Task: Open a blank worksheet and write heading  Customer order data  Add 10 people name:-  'David White, Emily Green, Andrew Baker, Madison Evans, Logan King, Grace Hill, Gabriel Young, Elizabeth Flores, Samuel Reed, Avery Nelson. ' in February Last week sales are  10020 to 20050. customer order name:-  Nike shoe, Adidas shoe, Gucci T-shirt, Louis Vuitton bag, Zara Shirt, H&M jeans, Chanel perfume, Versace perfume, Ralph Lauren, Prada Shirtcustomer order price in between:-  10000 to 15000. Save page auditingSalesByTerritory_2023
Action: Mouse pressed left at (162, 50)
Screenshot: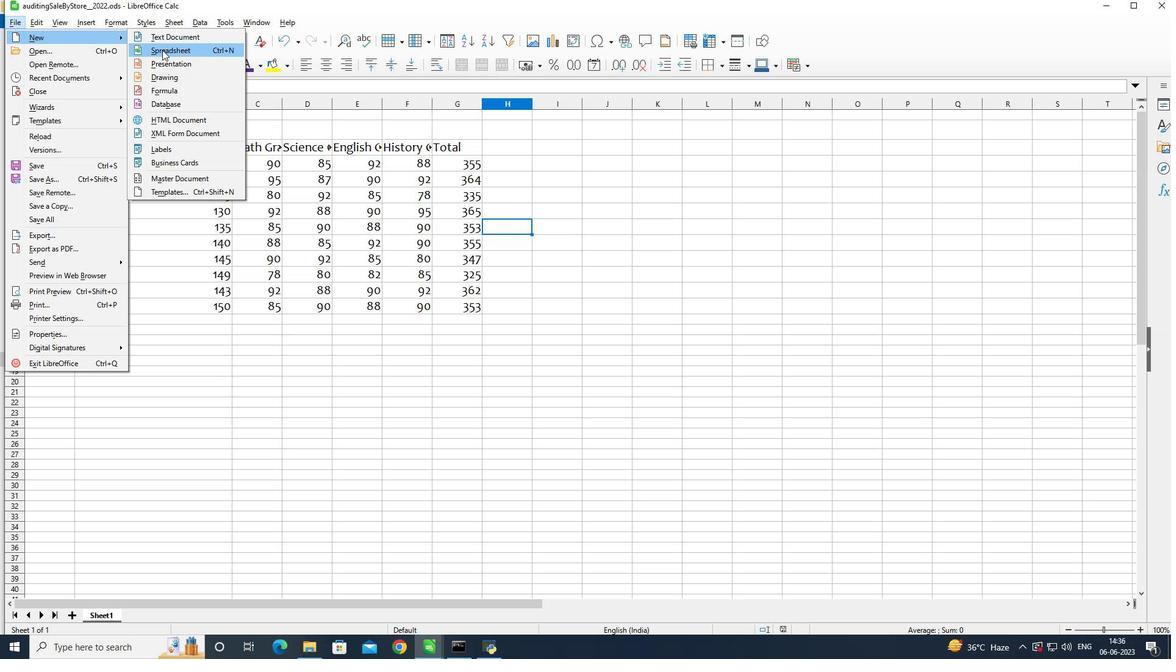 
Action: Mouse moved to (96, 124)
Screenshot: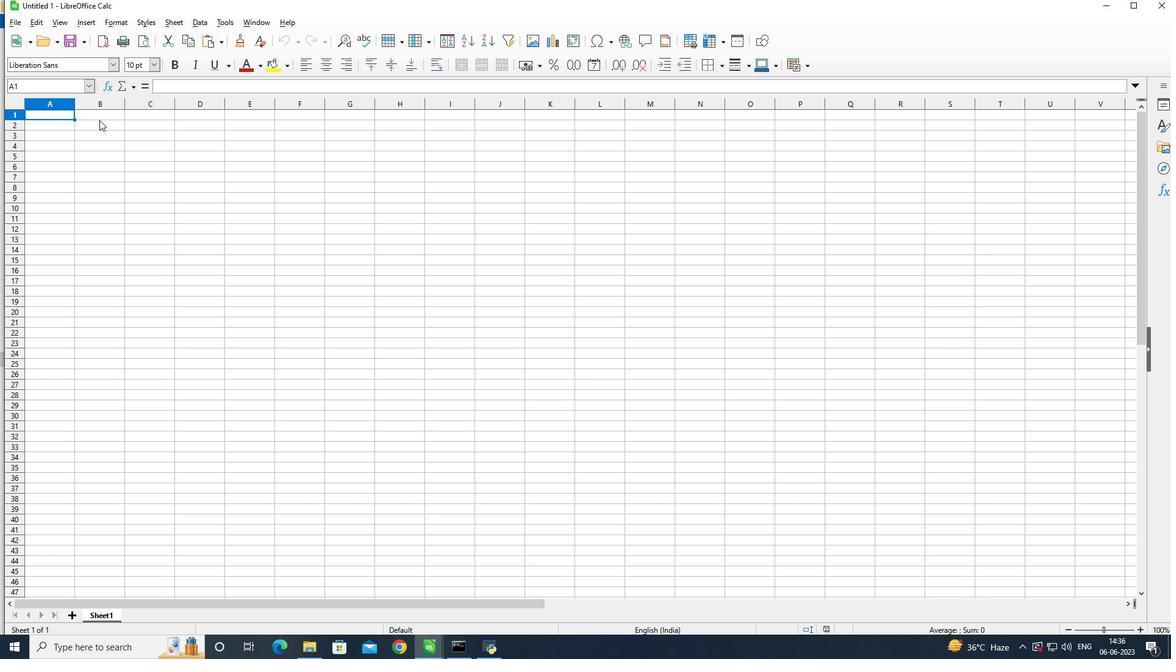 
Action: Mouse pressed left at (96, 124)
Screenshot: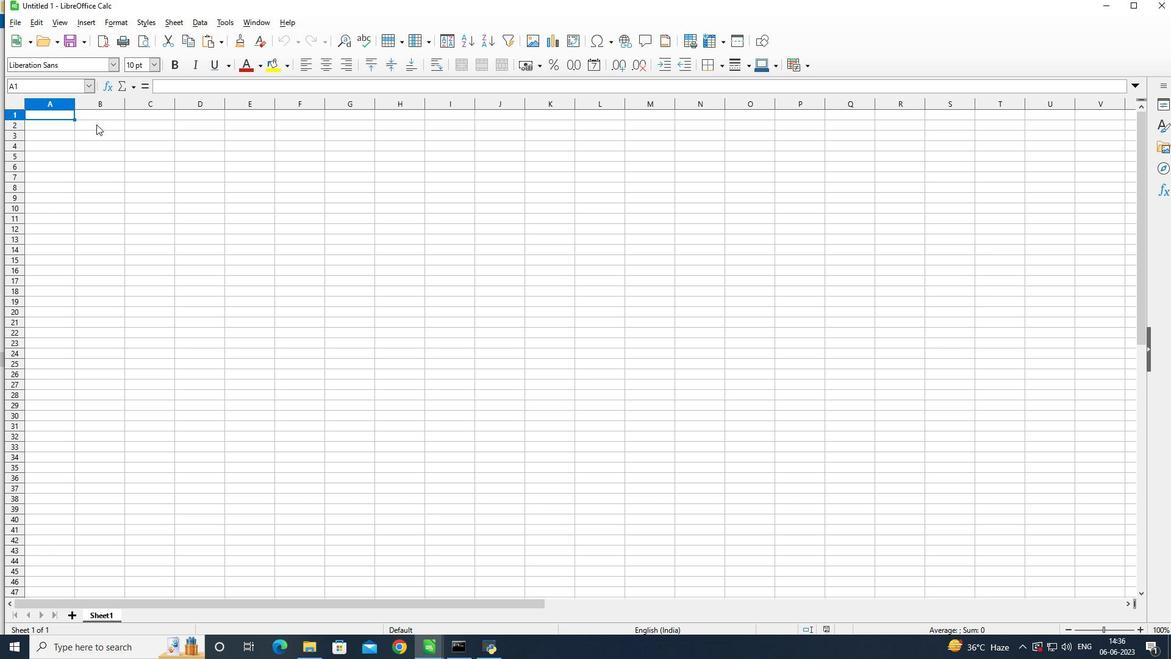 
Action: Mouse moved to (191, 103)
Screenshot: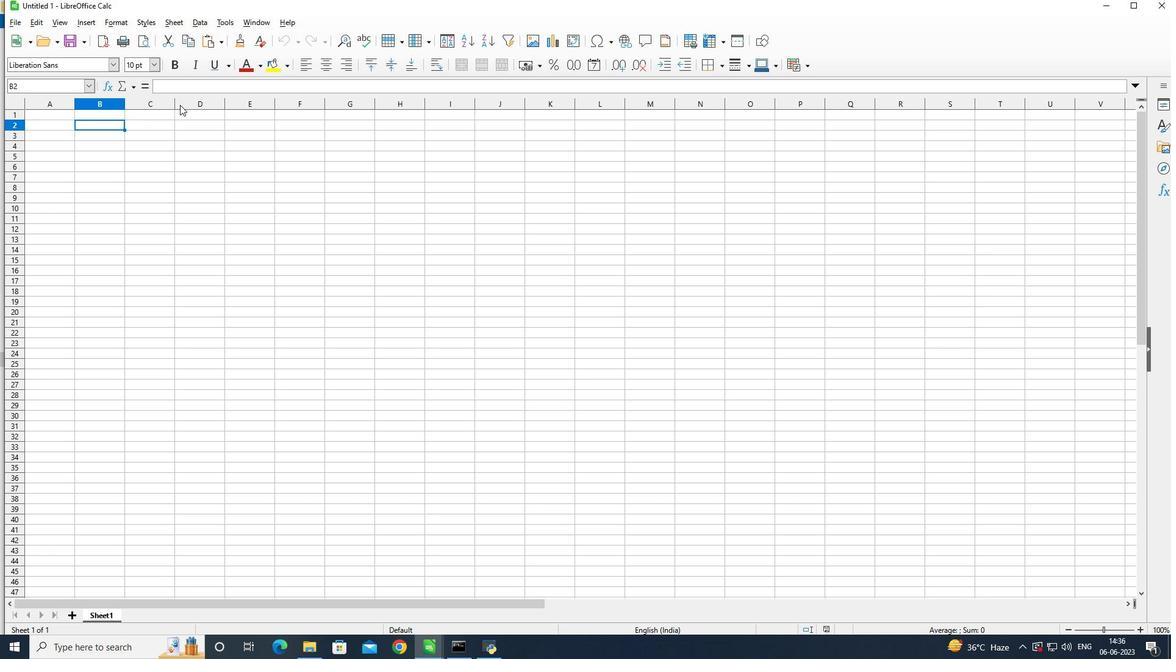 
Action: Key pressed <Key.shift>Customer<Key.space><Key.shift>order<Key.enter>
Screenshot: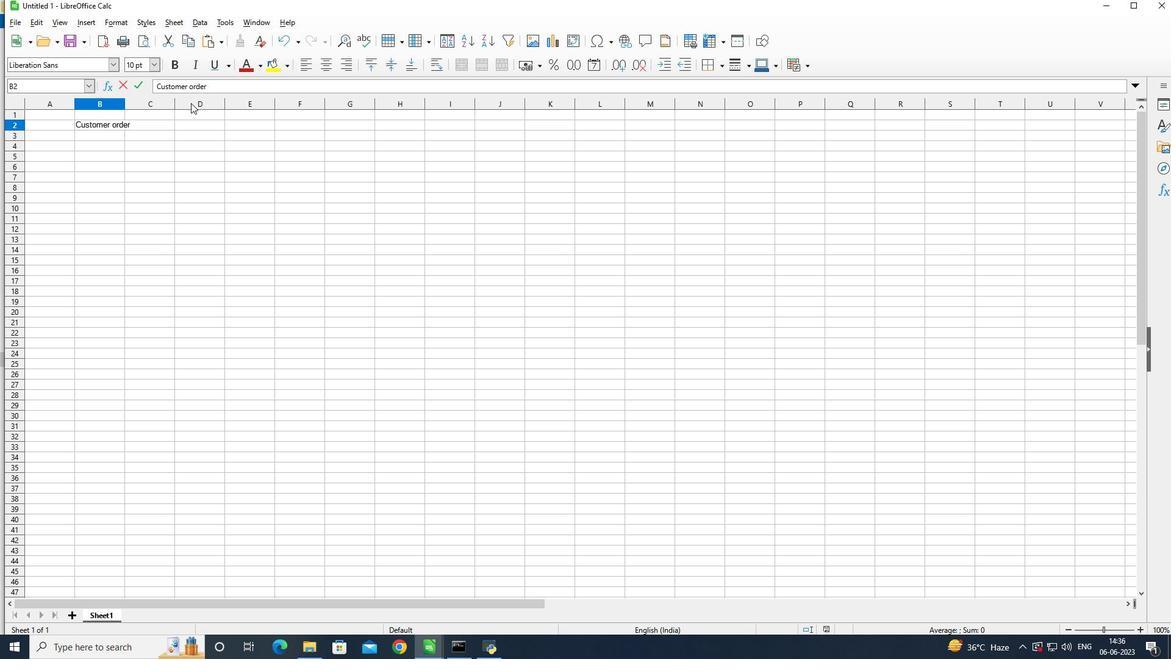 
Action: Mouse moved to (54, 135)
Screenshot: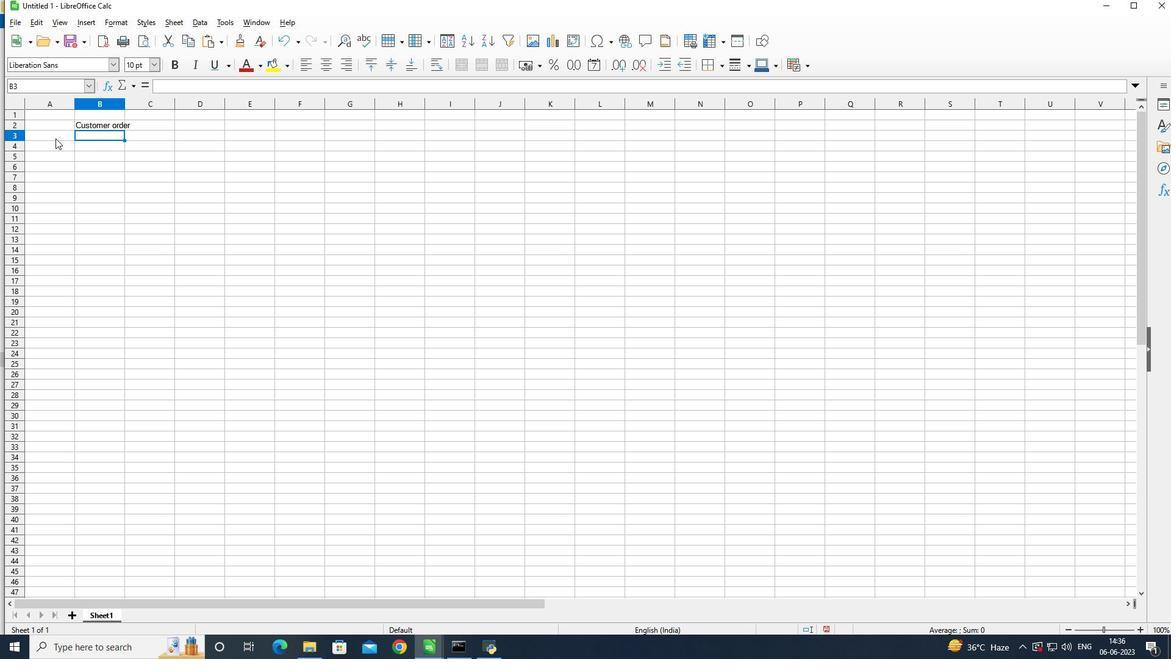 
Action: Mouse pressed left at (54, 135)
Screenshot: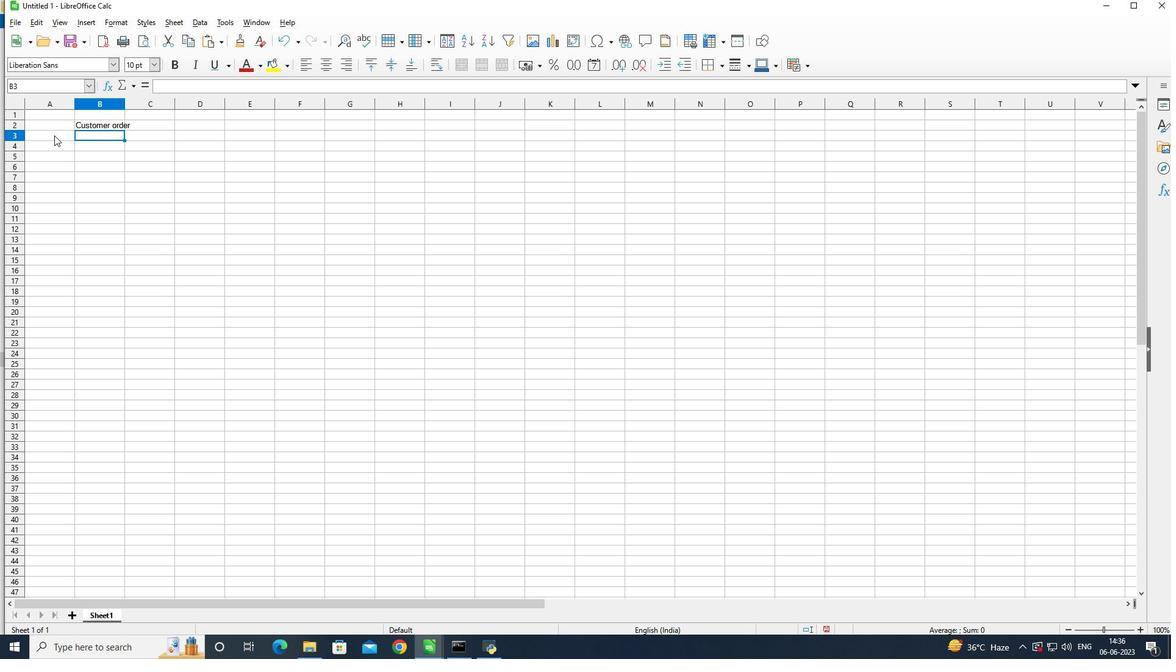 
Action: Mouse moved to (54, 134)
Screenshot: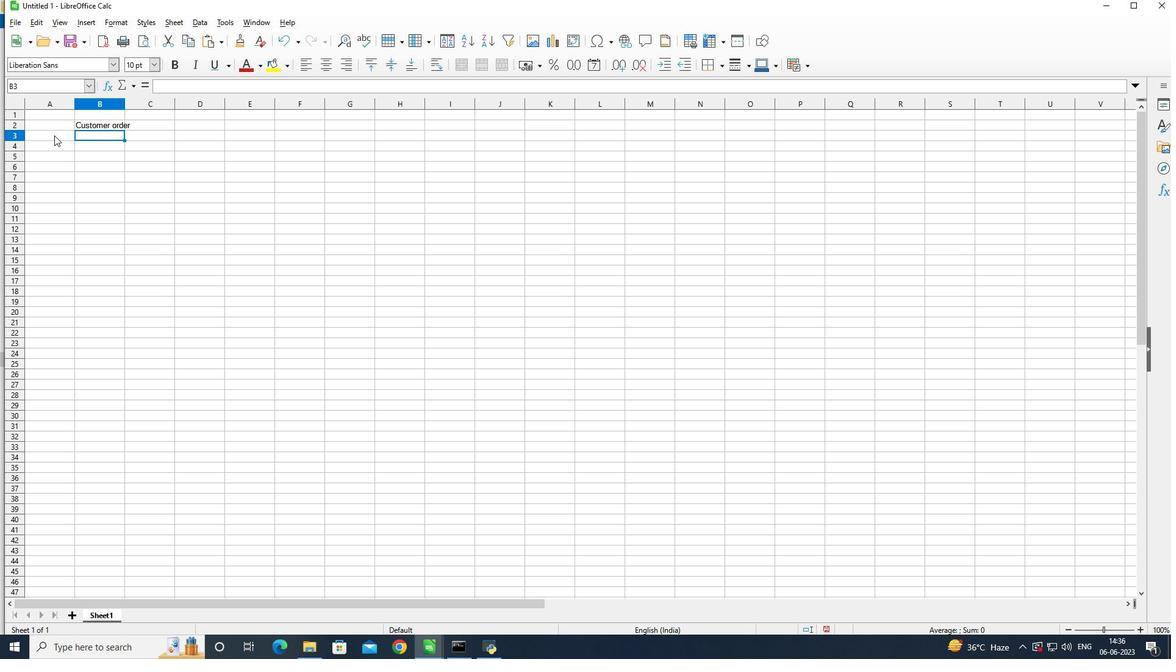 
Action: Key pressed <Key.shift><Key.shift><Key.shift><Key.shift><Key.shift><Key.shift><Key.shift>People<Key.space><Key.shift>Name<Key.enter><Key.shift>Emily<Key.backspace><Key.backspace><Key.backspace><Key.backspace><Key.backspace><Key.shift><Key.shift><Key.shift><Key.shift><Key.shift><Key.shift><Key.shift><Key.shift><Key.shift><Key.shift><Key.shift><Key.shift><Key.shift><Key.shift><Key.shift>David<Key.space><Key.shift>White<Key.enter><Key.shift><Key.shift><Key.shift><Key.shift><Key.shift><Key.shift>Emily<Key.space><Key.shift>Green<Key.enter><Key.shift>Andrew<Key.space><Key.shift>Baker<Key.enter><Key.shift><Key.shift>Madison<Key.space><Key.shift><Key.shift><Key.shift><Key.shift><Key.shift><Key.shift><Key.shift><Key.shift><Key.shift><Key.shift>Evans<Key.enter><Key.shift>Logan<Key.space><Key.shift>king<Key.enter><Key.shift><Key.shift><Key.shift>Grace<Key.space><Key.shift>hill<Key.enter><Key.shift>Gabriel<Key.space><Key.shift>young<Key.enter><Key.shift><Key.shift><Key.shift><Key.shift><Key.shift><Key.shift><Key.shift><Key.shift><Key.shift><Key.shift><Key.shift>Elizabeth<Key.space><Key.shift><Key.shift>Fli<Key.backspace>ores<Key.enter><Key.shift>Samuel<Key.space><Key.shift>Reed<Key.enter><Key.shift>avery<Key.space><Key.shift>Nelson
Screenshot: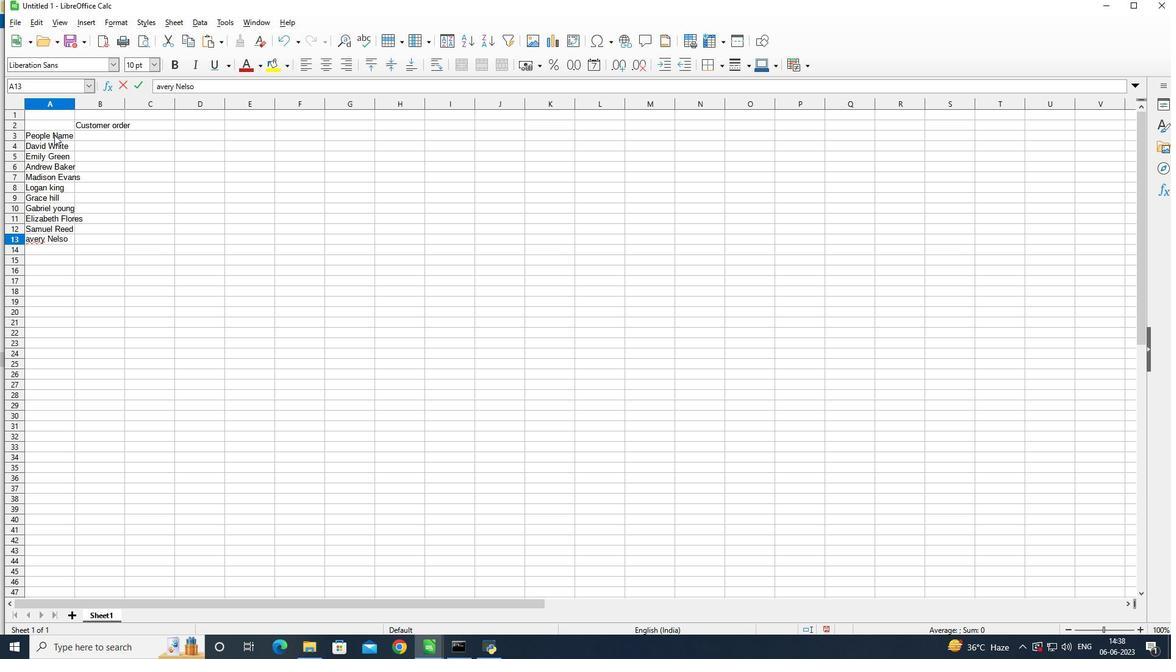 
Action: Mouse moved to (83, 130)
Screenshot: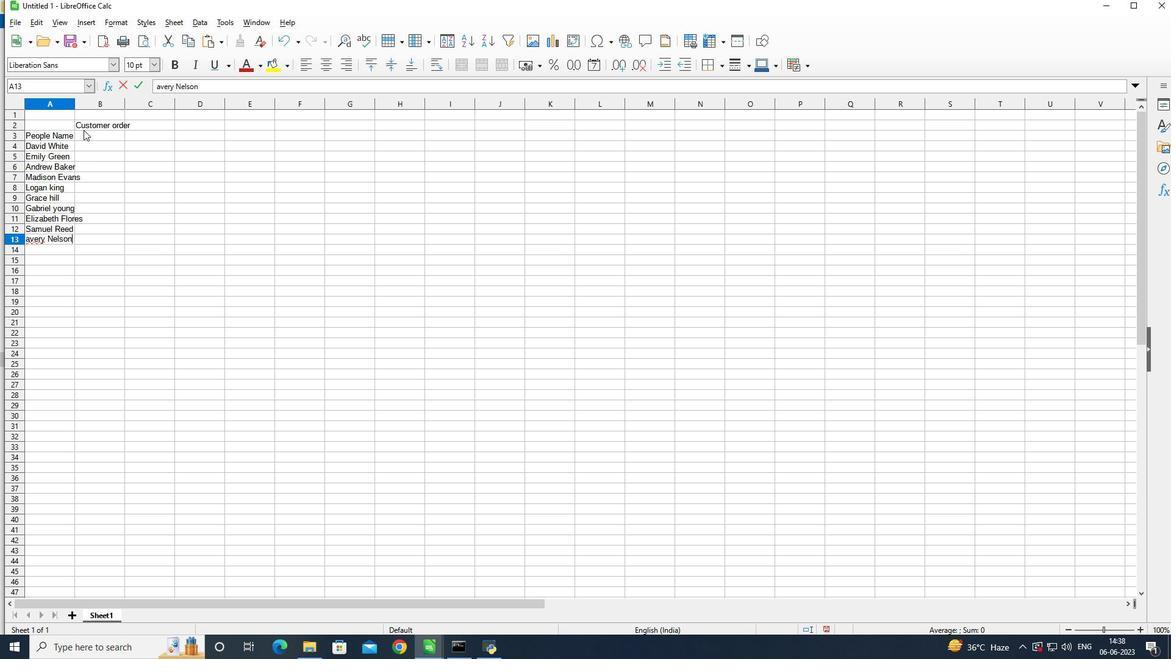 
Action: Mouse pressed left at (83, 130)
Screenshot: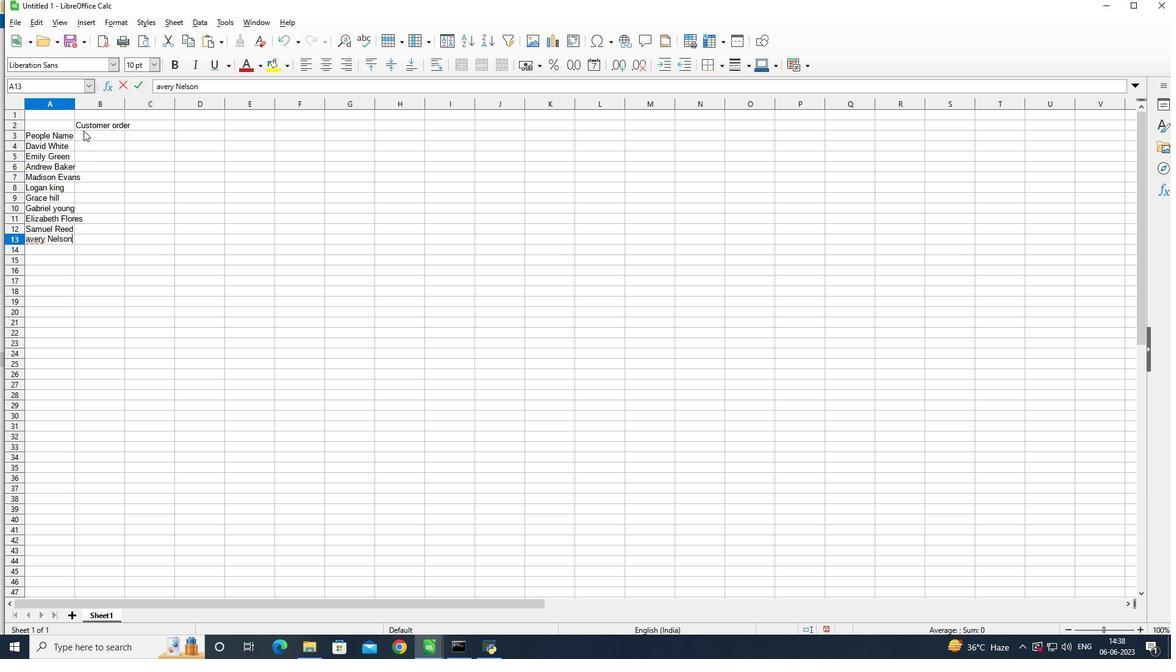 
Action: Mouse moved to (123, 101)
Screenshot: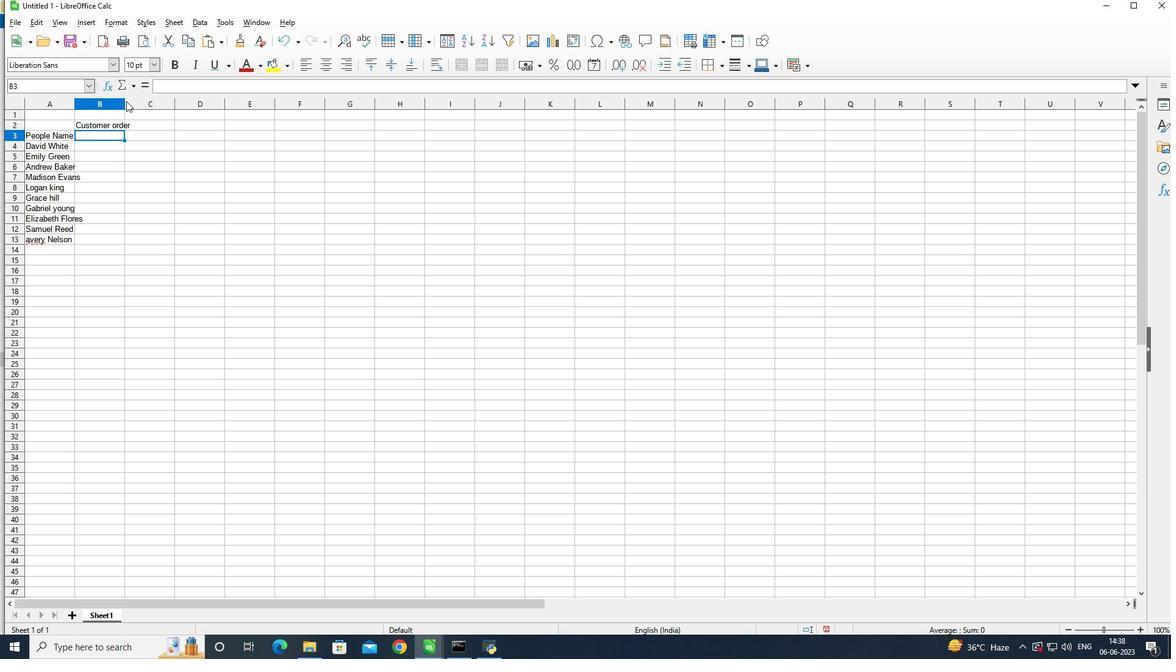 
Action: Mouse pressed left at (123, 101)
Screenshot: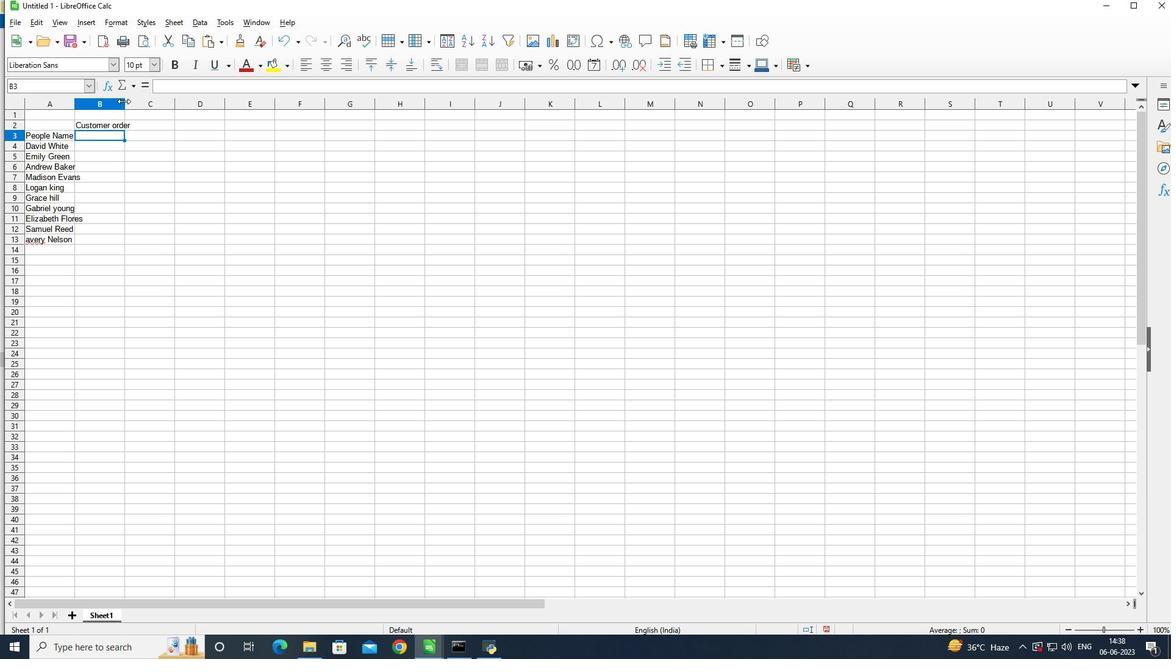 
Action: Mouse moved to (101, 132)
Screenshot: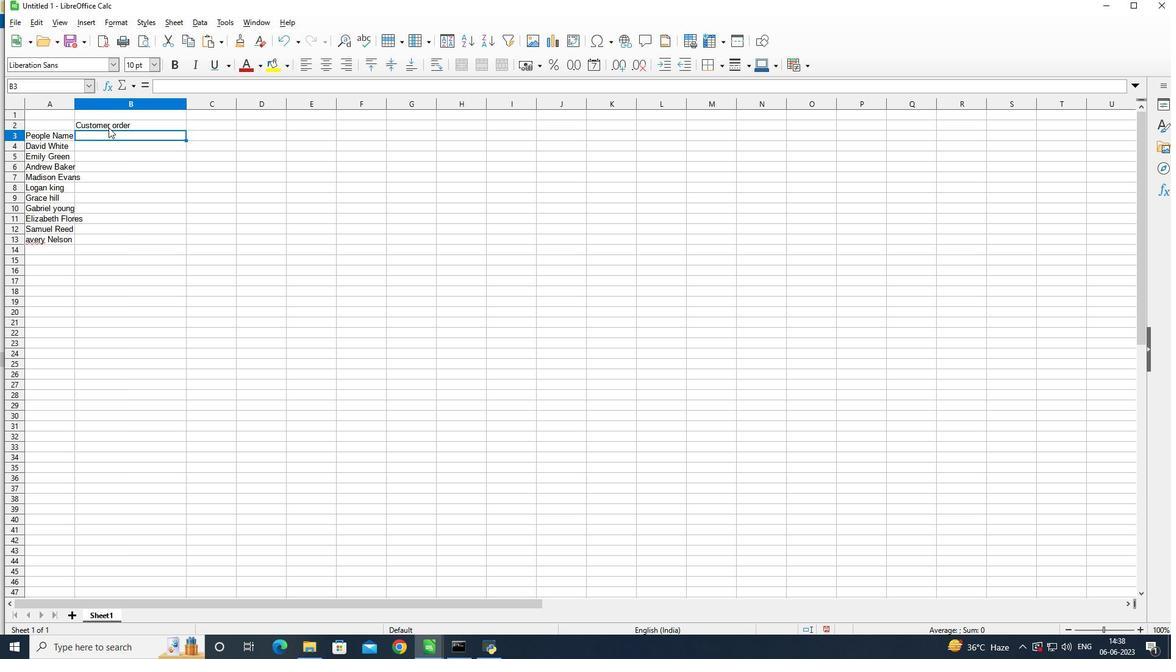 
Action: Mouse pressed left at (101, 132)
Screenshot: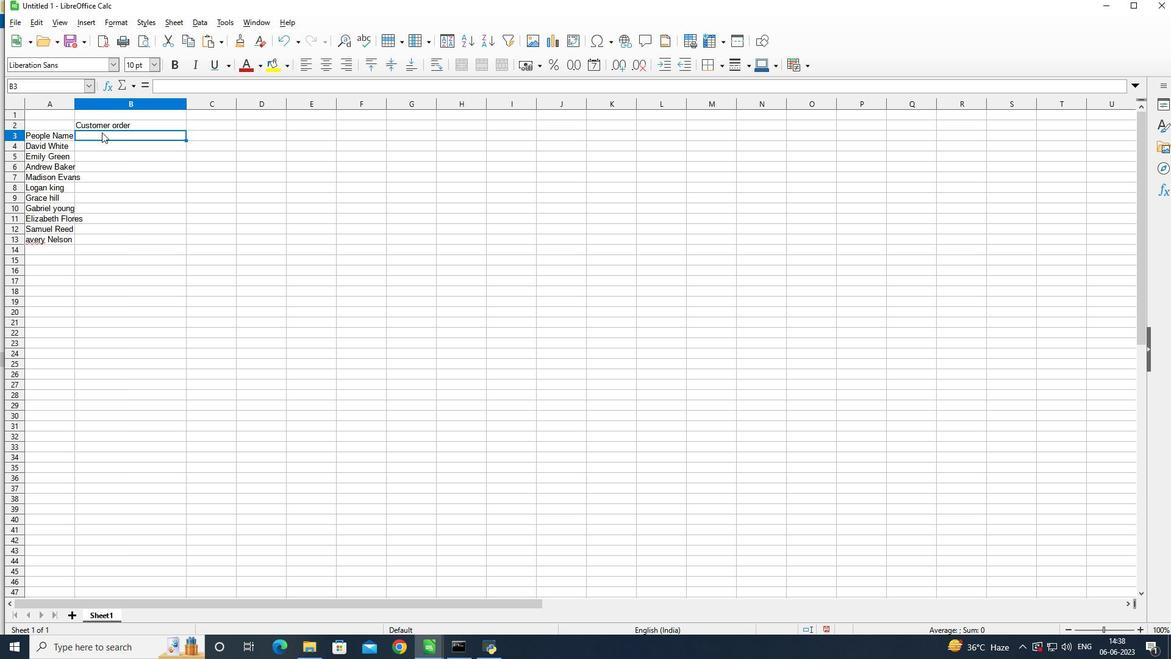 
Action: Mouse moved to (179, 140)
Screenshot: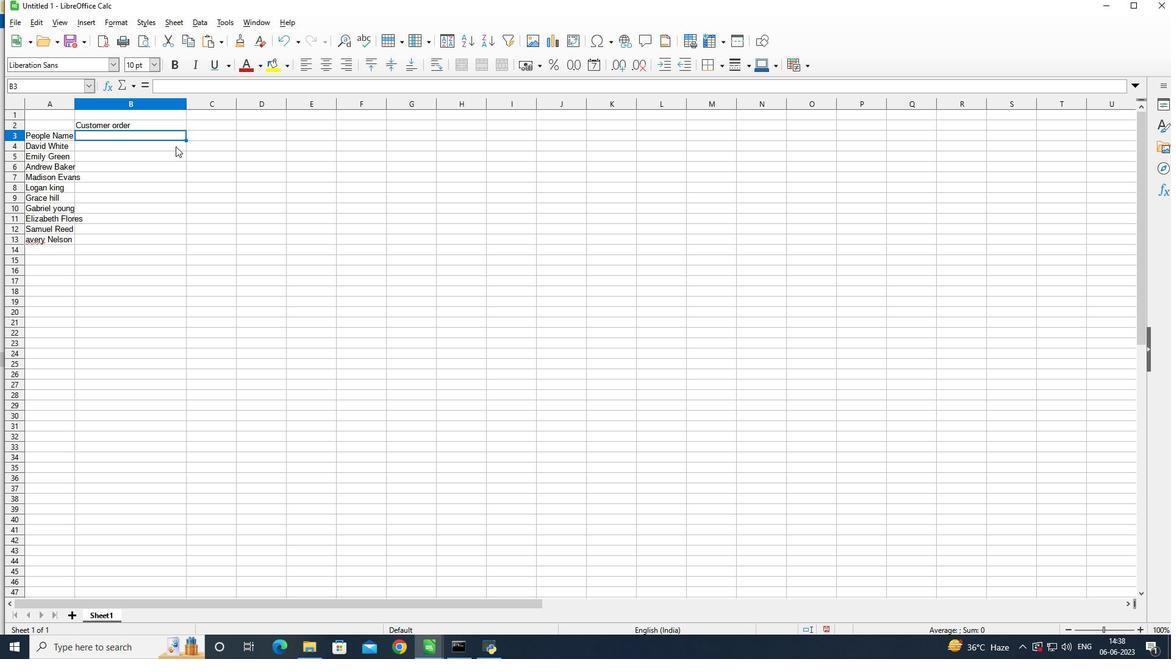 
Action: Key pressed <Key.shift>February<Key.space><Key.shift>Last<Key.space><Key.shift>weej<Key.backspace>k<Key.space><Key.shift>sale<Key.enter>10020<Key.enter>10<Key.enter><Key.up>10030<Key.enter>1004<Key.enter><Key.up>1004<Key.enter><Key.up>10040<Key.enter>10050<Key.enter>10060<Key.enter>10070<Key.enter>10080<Key.enter>10090<Key.enter>1<Key.backspace>20040<Key.enter>20050<Key.enter>
Screenshot: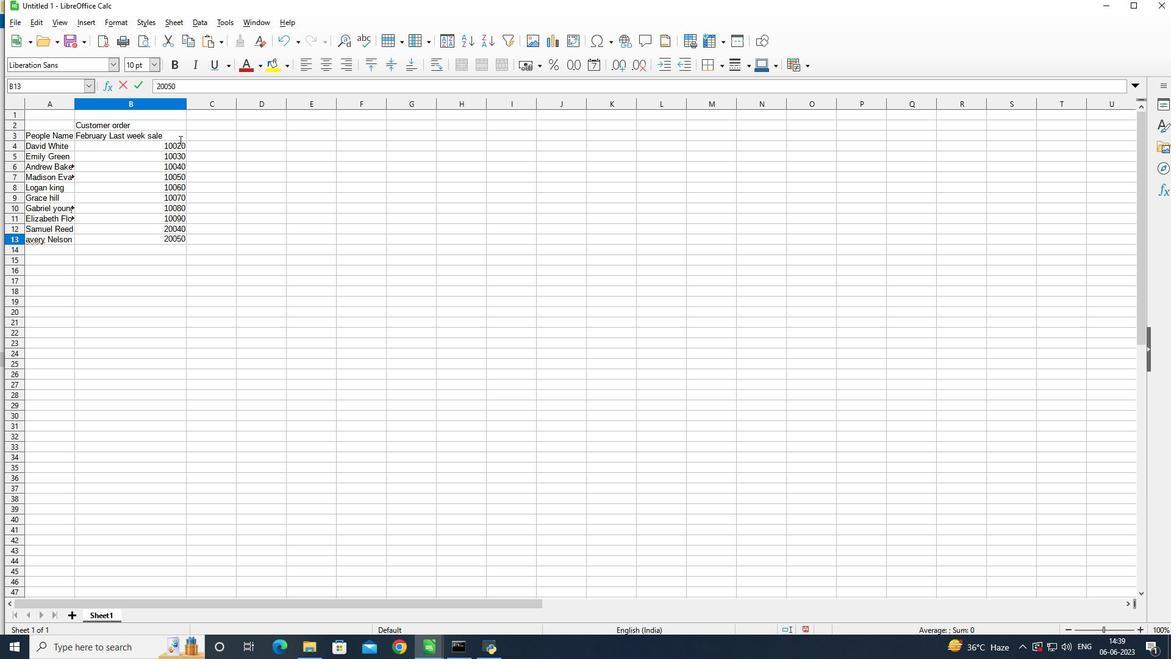 
Action: Mouse moved to (205, 135)
Screenshot: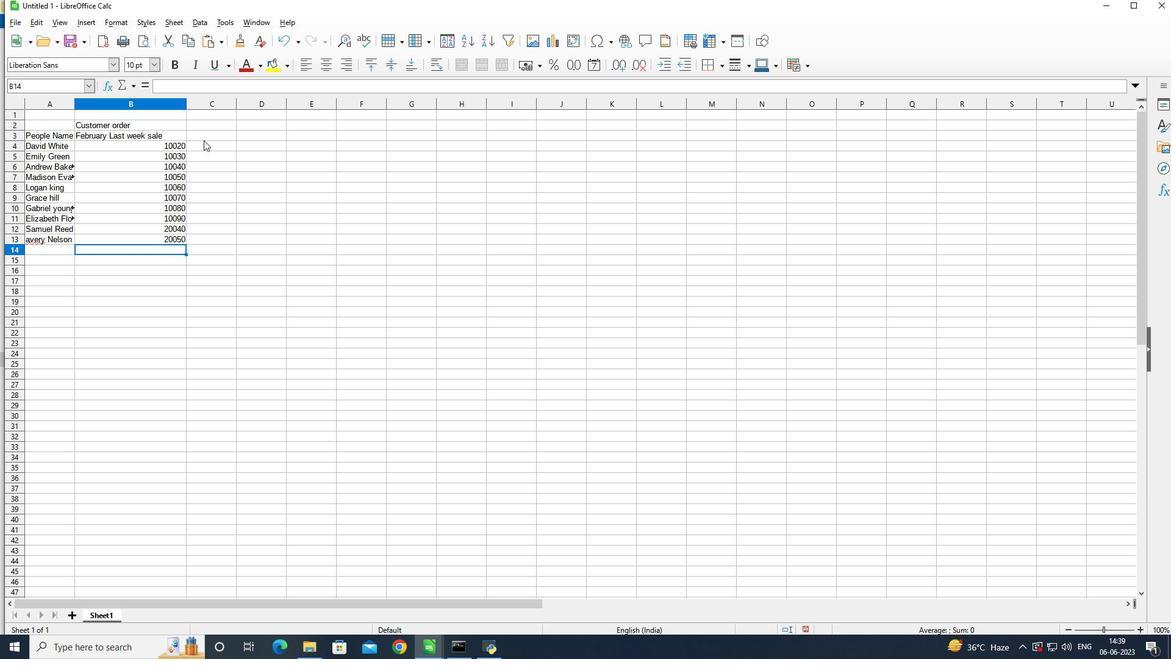 
Action: Mouse pressed left at (205, 135)
Screenshot: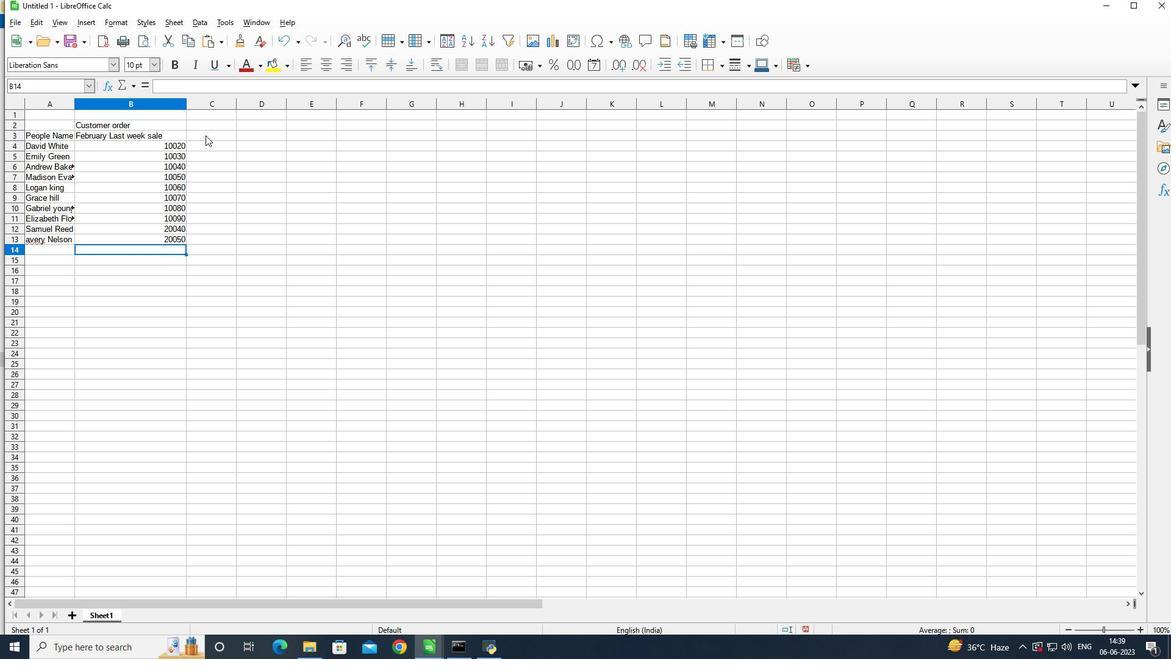 
Action: Mouse moved to (237, 101)
Screenshot: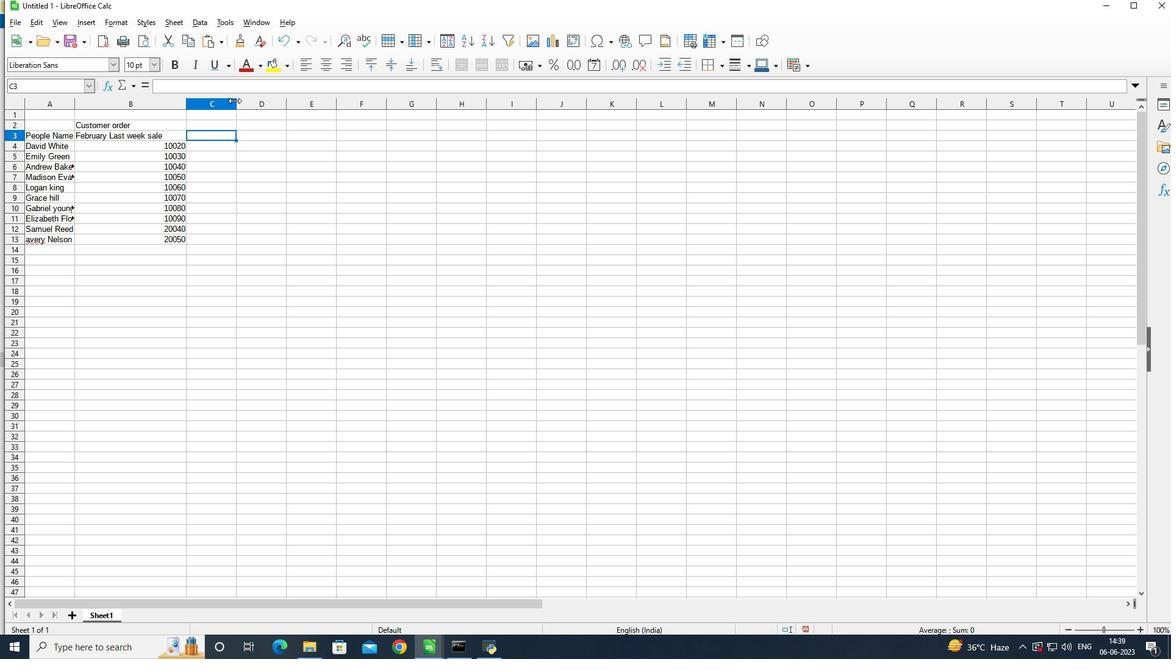 
Action: Mouse pressed left at (237, 101)
Screenshot: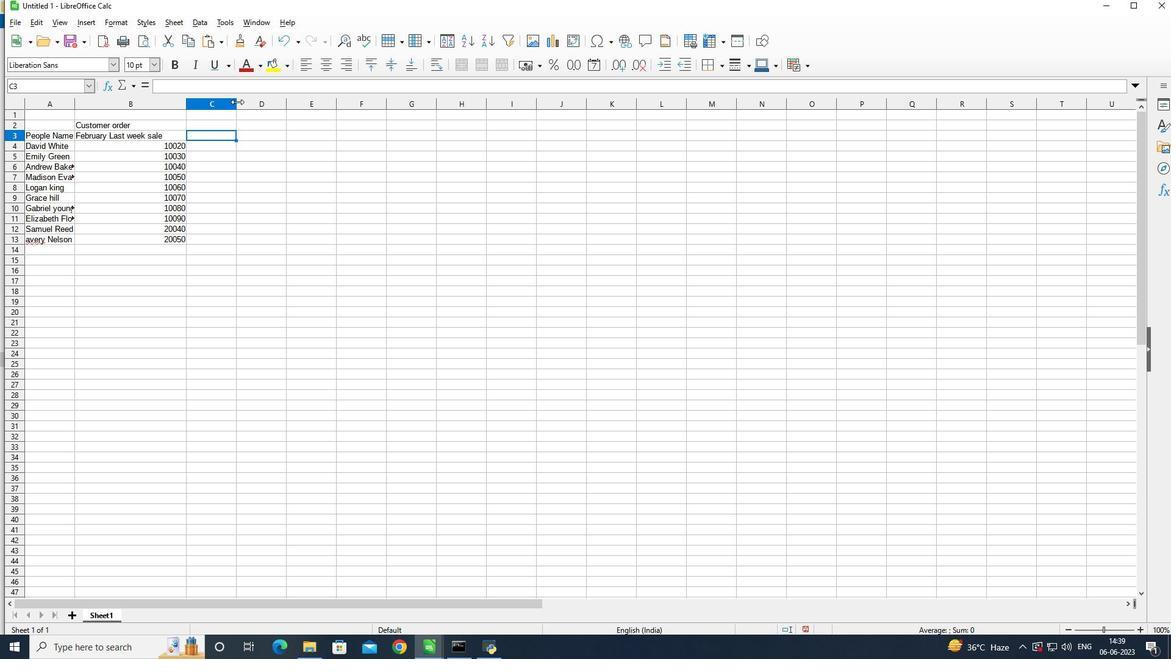 
Action: Mouse moved to (343, 112)
Screenshot: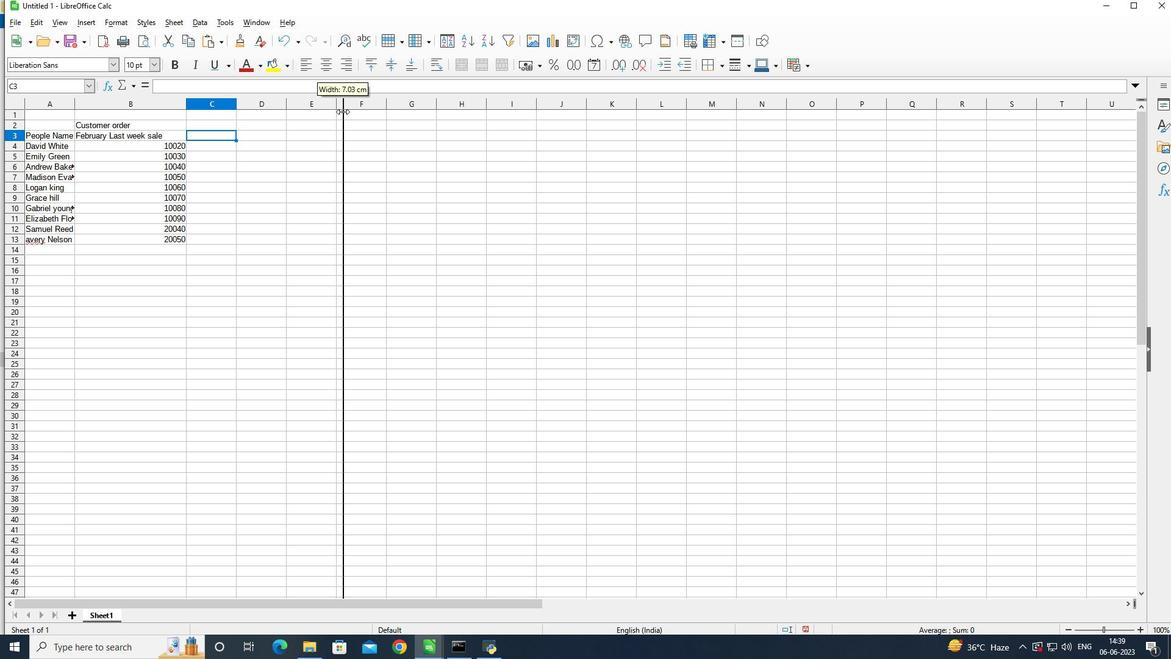 
Action: Mouse pressed left at (343, 111)
Screenshot: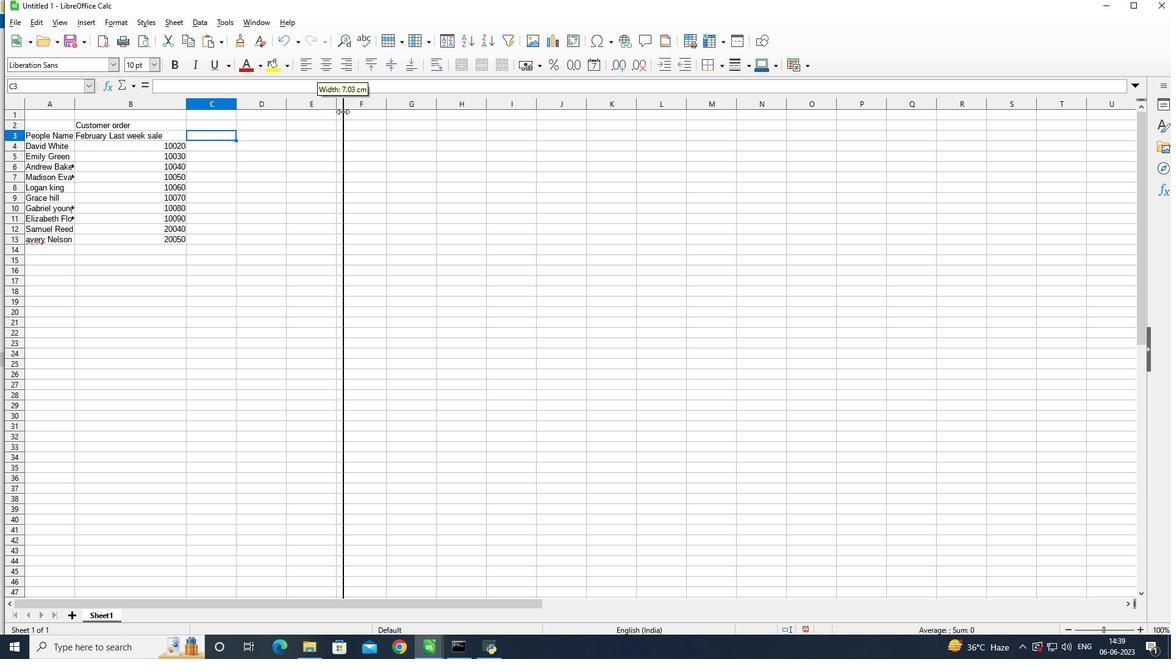 
Action: Mouse moved to (225, 132)
Screenshot: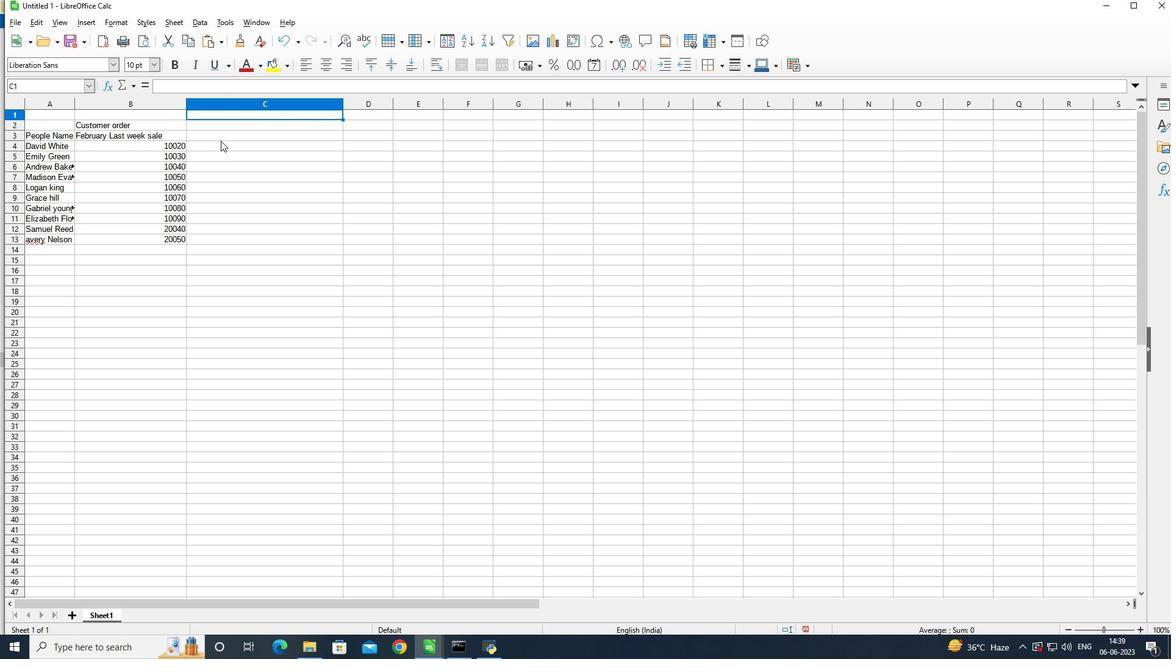 
Action: Mouse pressed left at (225, 133)
Screenshot: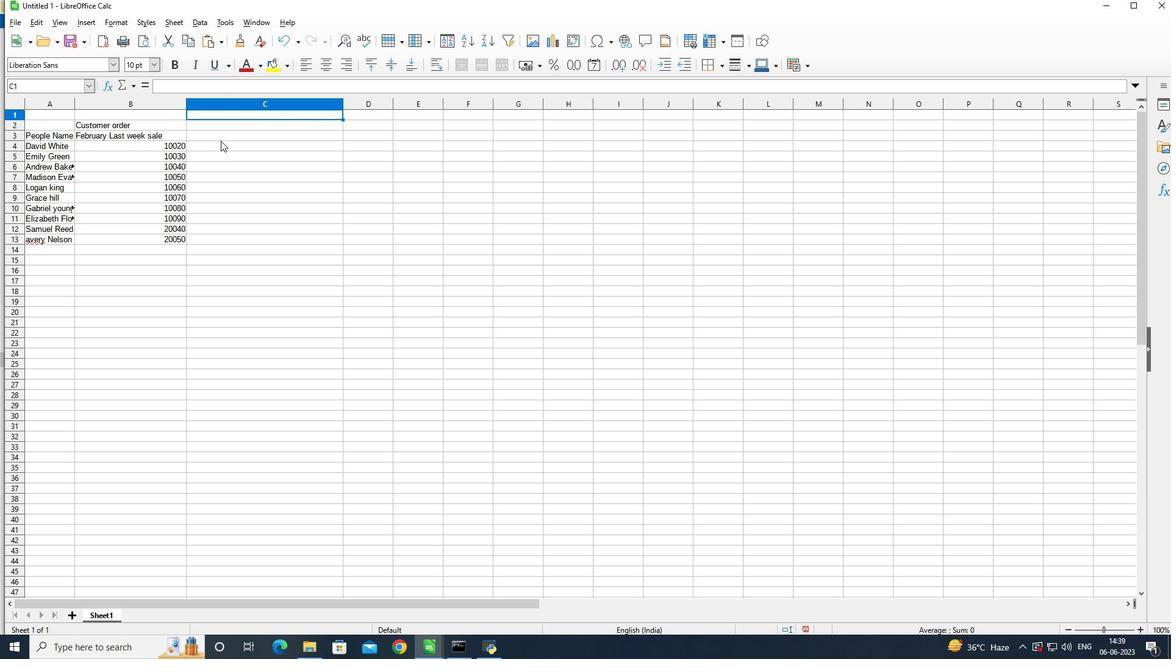 
Action: Mouse moved to (299, 110)
Screenshot: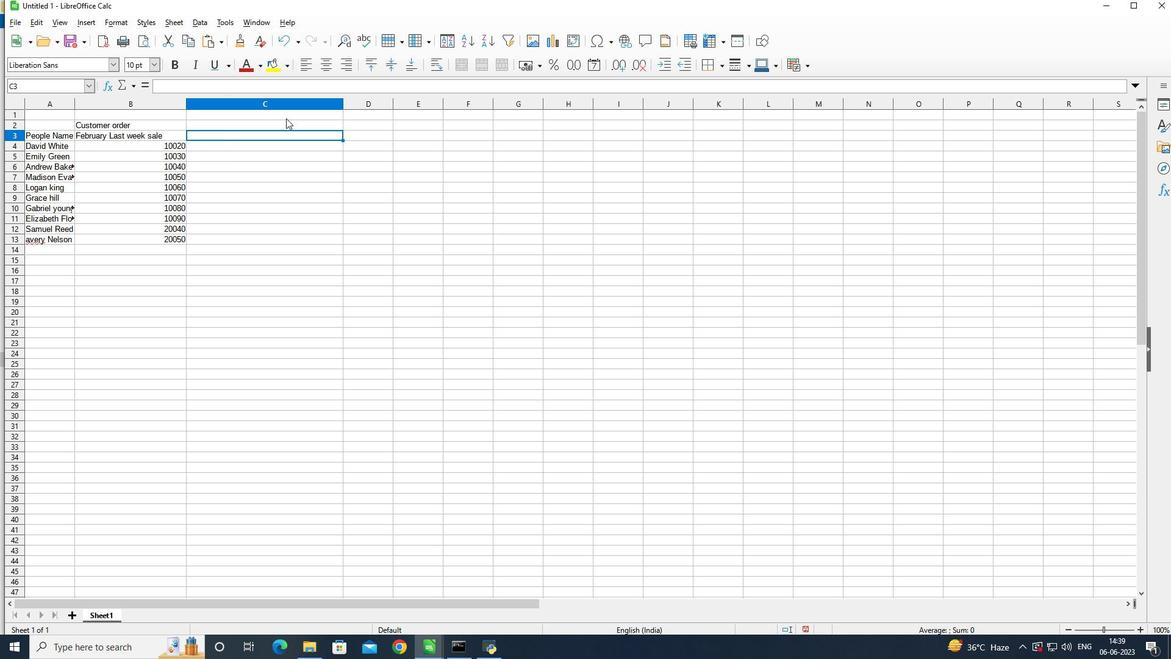 
Action: Key pressed <Key.shift><Key.shift><Key.shift><Key.shift><Key.shift><Key.shift><Key.shift><Key.shift><Key.shift><Key.shift><Key.shift><Key.shift><Key.shift><Key.shift><Key.shift><Key.shift><Key.shift><Key.shift>Customer<Key.space><Key.shift>Order<Key.space><Key.shift>name<Key.enter><Key.shift>Nike<Key.space><Key.shift>shoe<Key.enter><Key.shift>Adidas<Key.space><Key.shift>D<Key.backspace><Key.shift>Shoe<Key.enter><Key.shift><Key.shift><Key.shift><Key.shift><Key.shift><Key.shift><Key.shift><Key.shift><Key.shift>Gucci<Key.space><Key.shift>T-shirt<Key.enter><Key.shift>Louis<Key.space><Key.shift>vuitton<Key.space><Key.shift>bag<Key.enter><Key.shift>Zara<Key.space><Key.shift>shirt<Key.enter><Key.shift>h<Key.backspace><Key.shift>H<Key.shift_r>
Screenshot: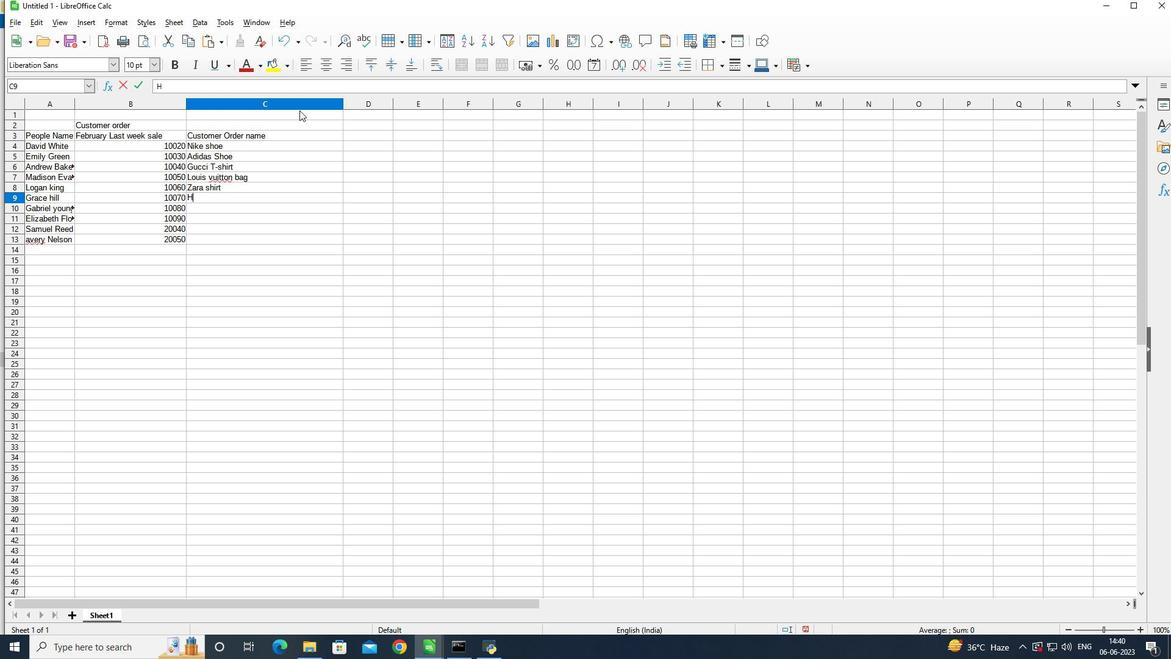 
Action: Mouse moved to (299, 110)
Screenshot: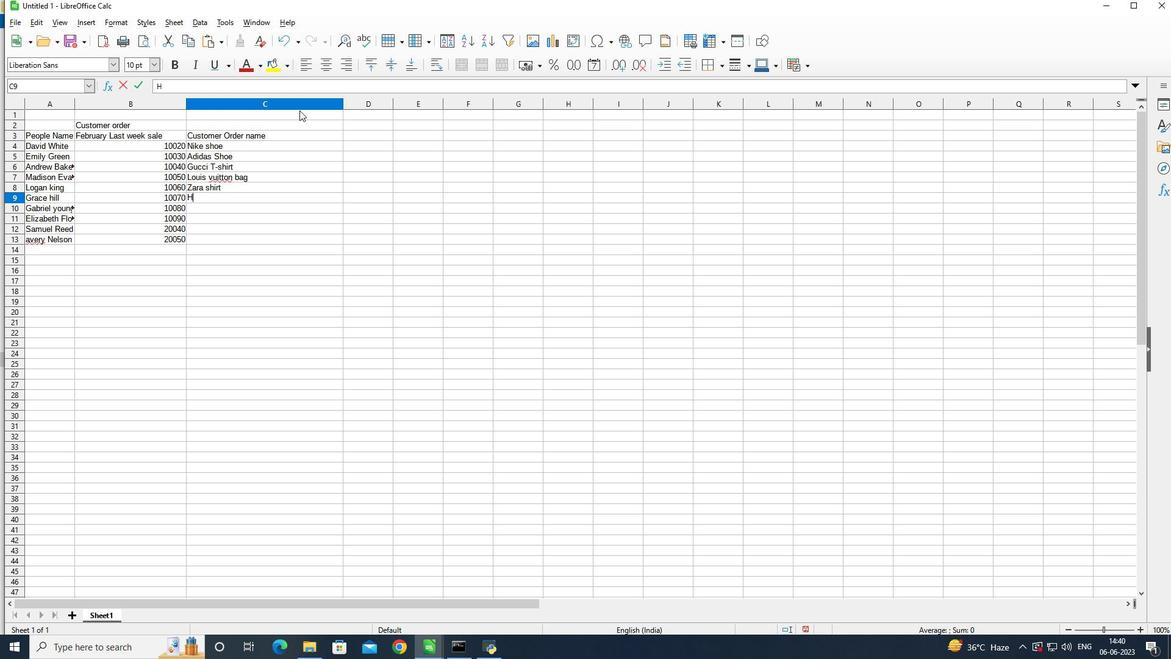 
Action: Key pressed <Key.shift_r><Key.shift_r><Key.shift_r><Key.shift_r><Key.shift_r><Key.shift_r>?&<Key.backspace><Key.backspace><Key.shift_r>
Screenshot: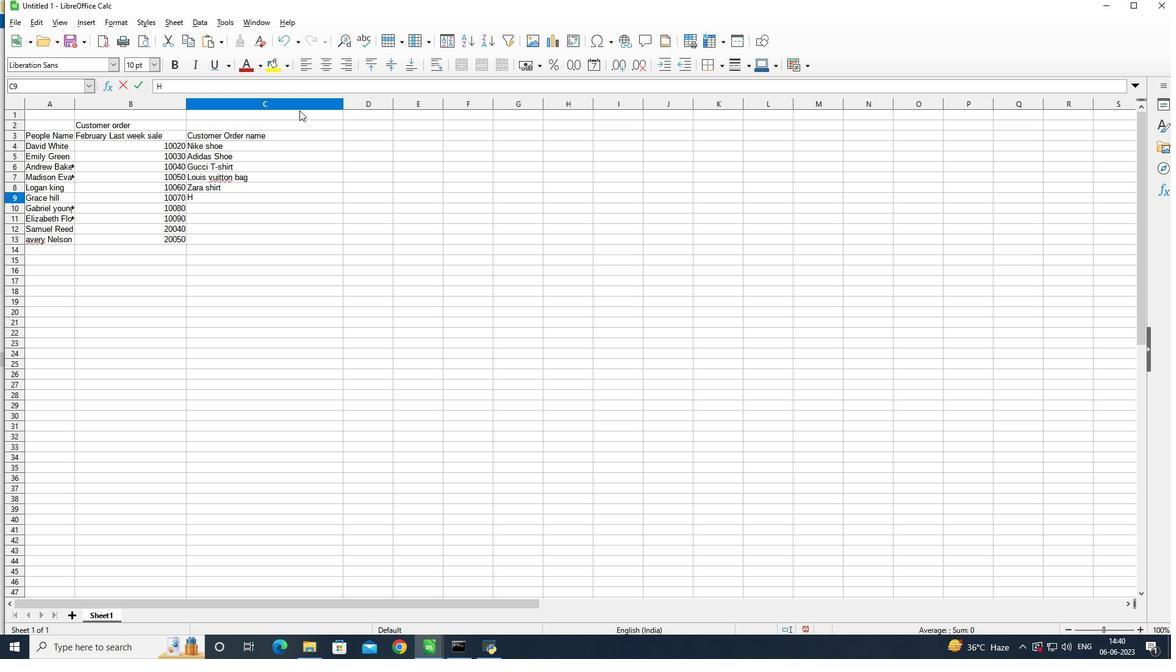 
Action: Mouse moved to (299, 110)
Screenshot: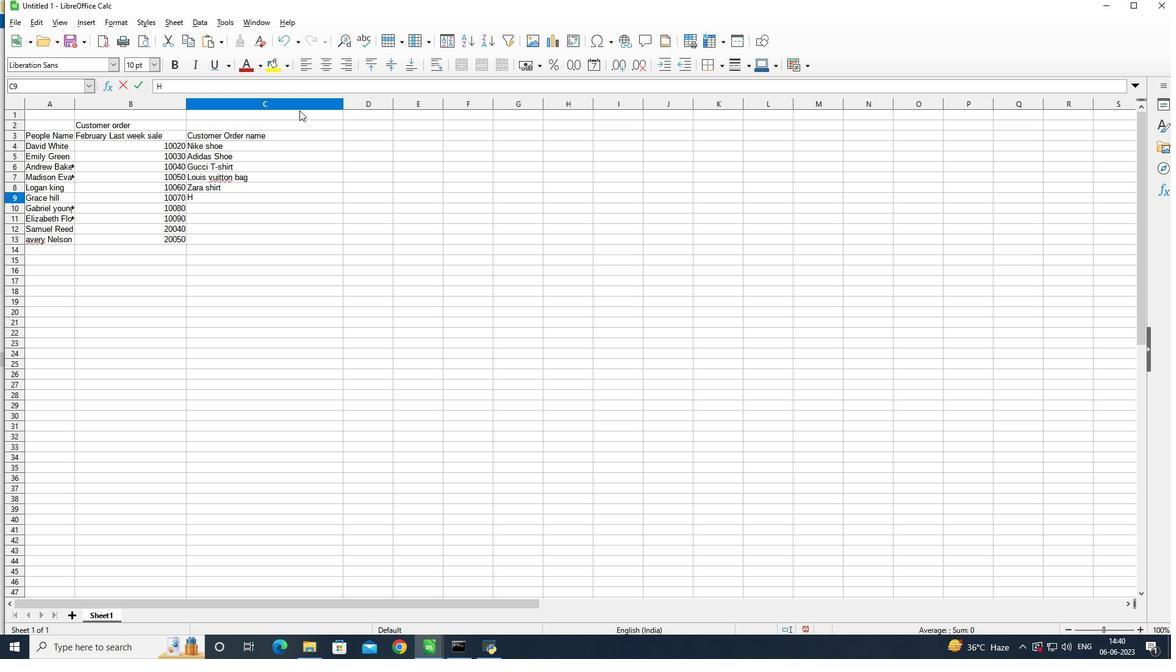 
Action: Key pressed <Key.shift_r><Key.shift_r><Key.shift_r><Key.shift_r><Key.shift_r><Key.shift_r><Key.shift_r><Key.shift_r><Key.shift_r><Key.shift_r><Key.shift_r><Key.shift_r><Key.shift_r><Key.shift_r><Key.shift_r><Key.shift_r><Key.shift_r><Key.shift_r><Key.shift_r><Key.shift_r><Key.shift_r>&<Key.shift><Key.shift><Key.shift><Key.shift><Key.shift><Key.shift><Key.shift>M<Key.space>jeans<Key.enter><Key.shift>Chanel<Key.space>perfume<Key.enter><Key.shift>Versace<Key.space><Key.shift>perfume<Key.enter><Key.shift><Key.shift><Key.shift><Key.shift><Key.shift><Key.shift><Key.shift><Key.shift><Key.shift><Key.shift><Key.shift><Key.shift><Key.shift><Key.shift><Key.shift>Ralph<Key.space><Key.shift>lauren<Key.enter><Key.shift>pa<Key.backspace>rada<Key.space><Key.shift><Key.shift><Key.shift><Key.shift><Key.shift><Key.shift><Key.shift><Key.shift>Shirt<Key.enter>
Screenshot: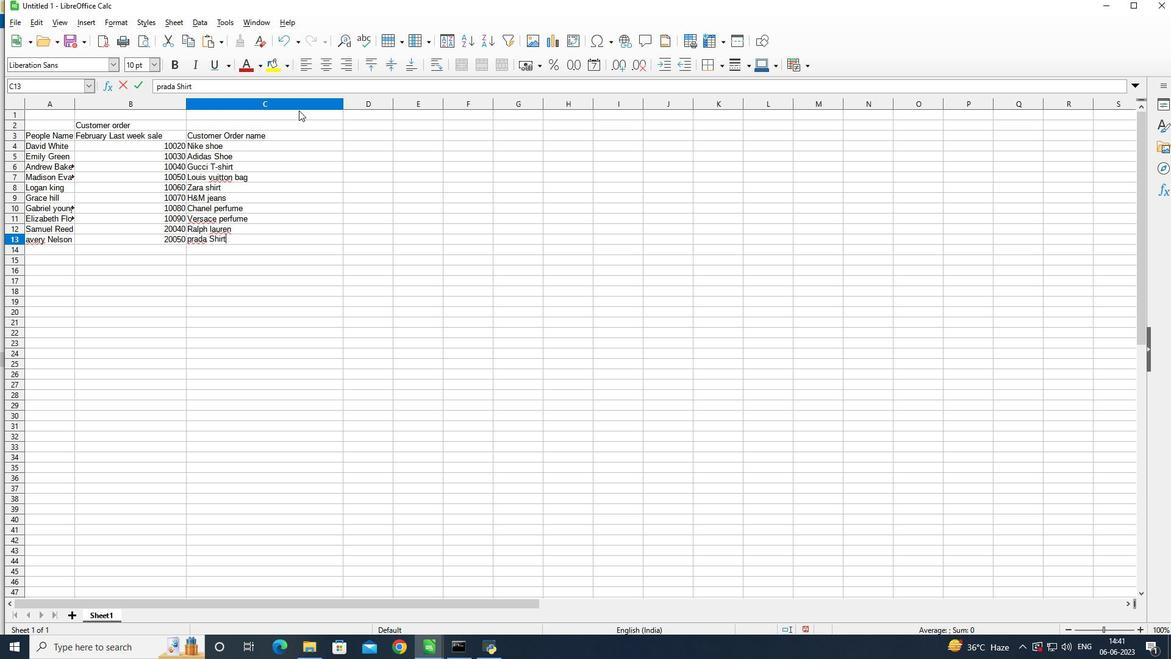 
Action: Mouse moved to (351, 133)
Screenshot: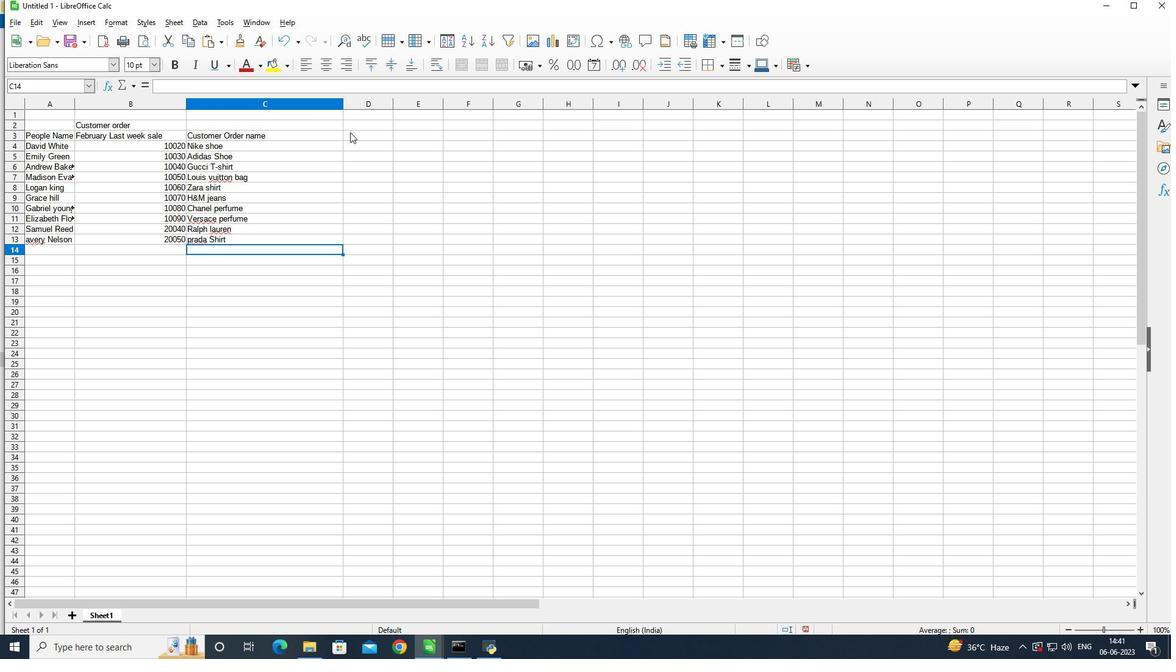 
Action: Mouse pressed left at (351, 133)
Screenshot: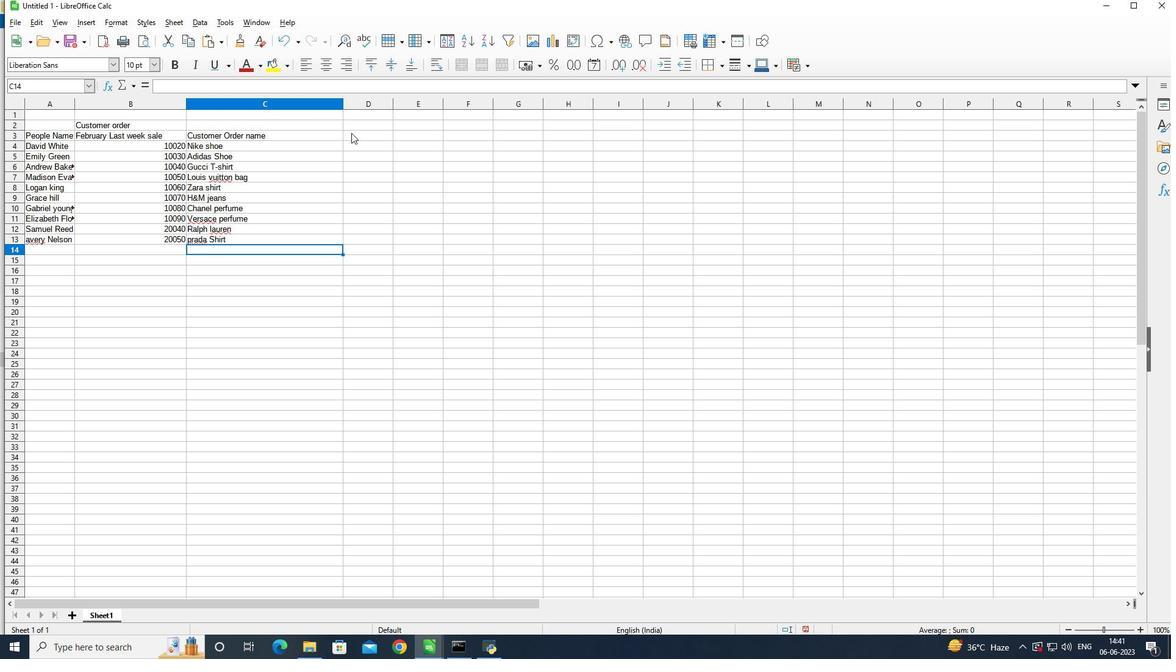 
Action: Mouse moved to (392, 102)
Screenshot: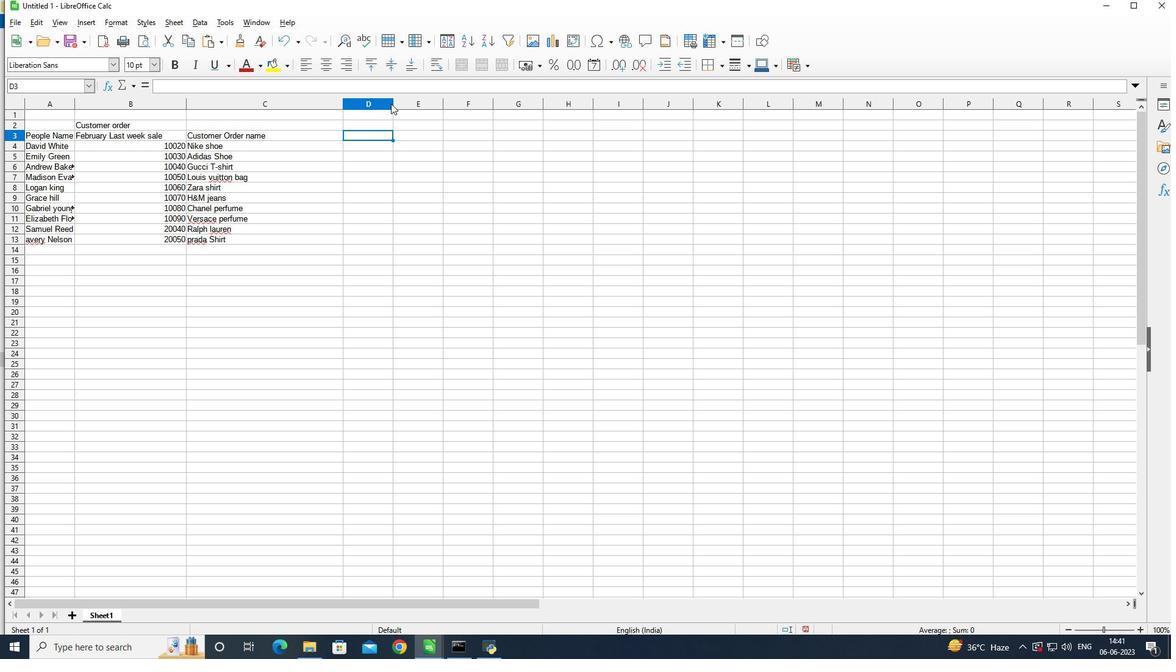 
Action: Mouse pressed left at (392, 102)
Screenshot: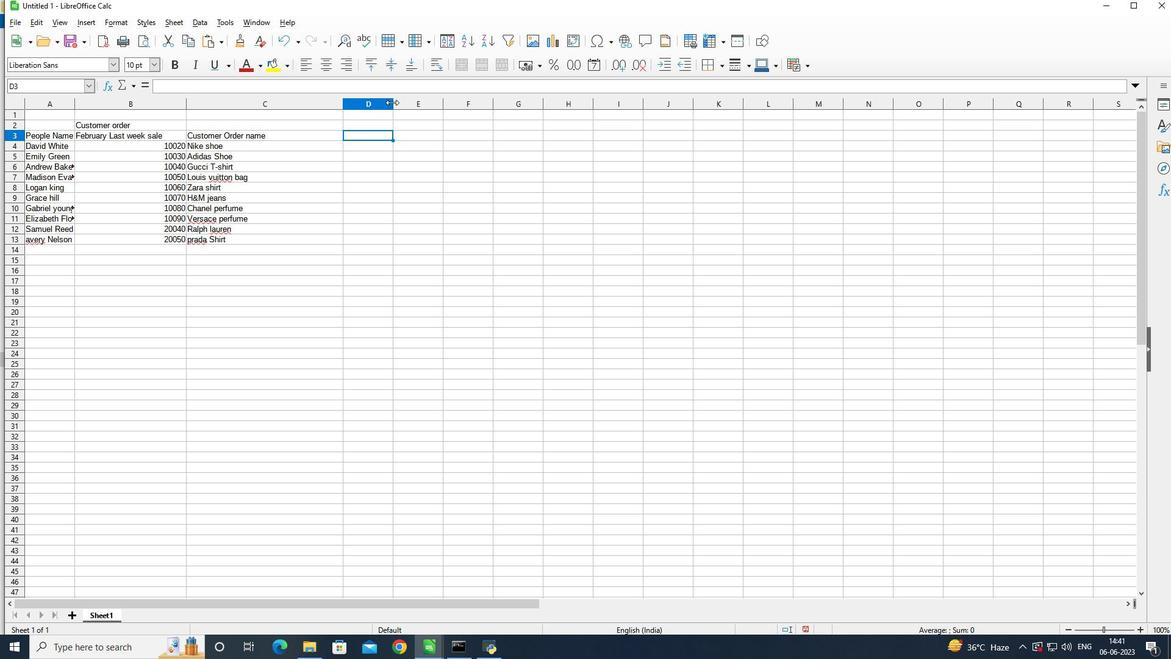 
Action: Mouse moved to (362, 135)
Screenshot: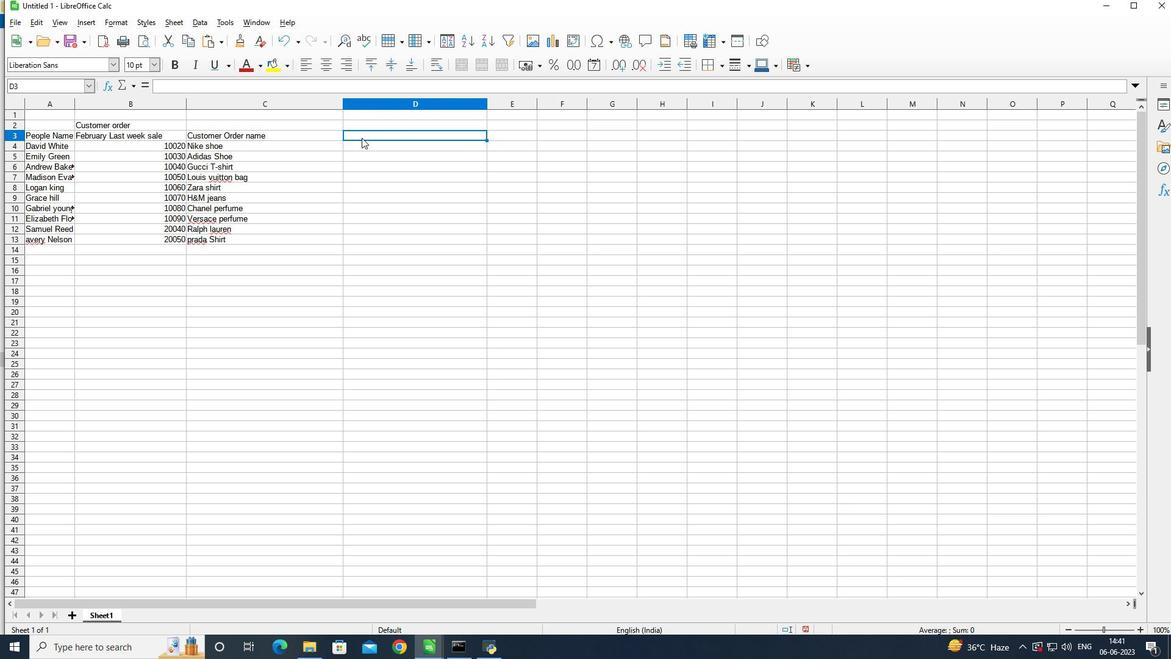 
Action: Mouse pressed left at (362, 135)
Screenshot: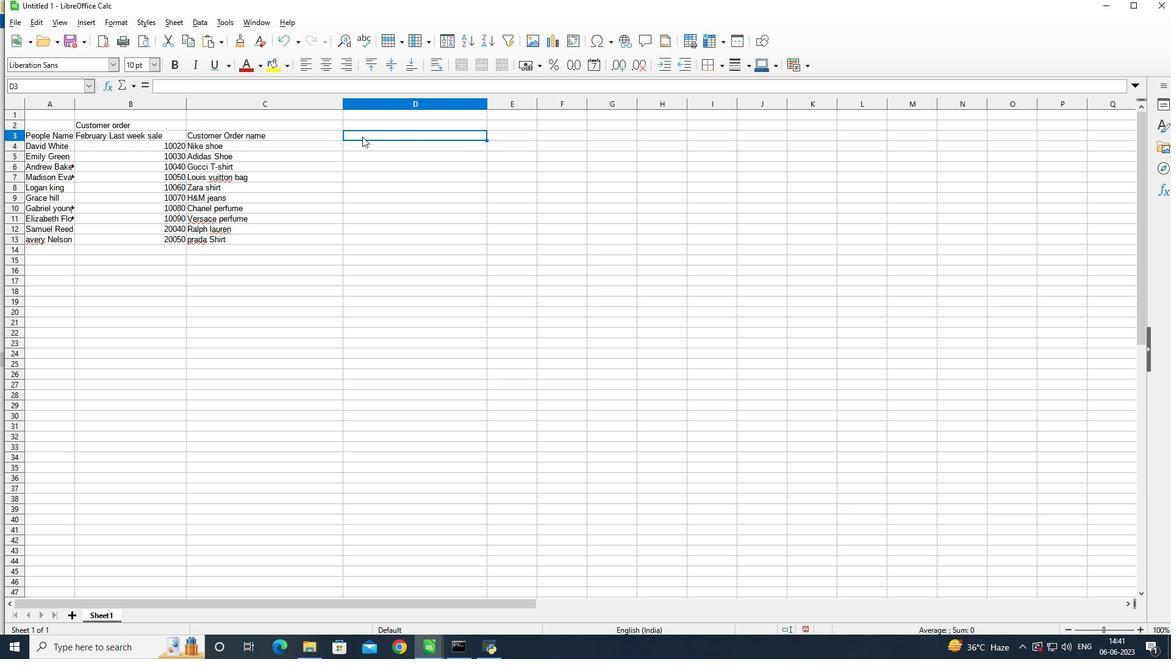 
Action: Key pressed cu<Key.backspace><Key.backspace><Key.shift>Customer<Key.space><Key.shift>Order<Key.space><Key.shift><Key.shift><Key.shift><Key.shift><Key.shift>Name<Key.enter><Key.shift>Nike<Key.space><Key.shift>Shoe<Key.enter><Key.shift>Adidas<Key.space><Key.shift>Shoe<Key.enter><Key.shift><Key.shift><Key.shift><Key.shift><Key.shift><Key.shift><Key.shift><Key.shift><Key.shift><Key.shift><Key.shift><Key.shift><Key.shift>Gucci<Key.space><Key.shift>T-shirt<Key.enter><Key.shift><Key.shift><Key.shift>Louis<Key.space><Key.shift>Vuitton<Key.space><Key.shift>bag<Key.enter><Key.shift>Zara<Key.space><Key.shift><Key.shift><Key.shift><Key.shift><Key.shift><Key.shift><Key.shift>Shirt<Key.enter><Key.shift><Key.shift>H<Key.shift_r><Key.shift_r><Key.shift_r><Key.shift_r><Key.shift_r><Key.shift_r><Key.shift_r><Key.shift_r><Key.shift_r><Key.shift_r><Key.shift_r><Key.shift_r><Key.shift_r><Key.shift_r><Key.shift_r><Key.shift_r><Key.shift_r><Key.shift_r><Key.shift_r><Key.shift_r><Key.shift_r><Key.shift_r><Key.shift_r><Key.shift_r><Key.shift_r><Key.shift_r><Key.shift_r><Key.shift_r><Key.shift_r><Key.shift_r><Key.shift_r><Key.shift_r>&m<Key.backspace><Key.shift>M<Key.shift>Jeans<Key.enter><Key.shift>Chanel<Key.space><Key.shift>Perfume<Key.enter><Key.shift>Versace<Key.space><Key.shift>pef<Key.backspace>rfume<Key.enter><Key.shift><Key.shift><Key.shift><Key.shift><Key.shift><Key.shift><Key.shift><Key.shift><Key.shift><Key.shift><Key.shift><Key.shift><Key.shift><Key.shift><Key.shift><Key.shift><Key.shift><Key.shift><Key.shift><Key.shift><Key.shift>Ralph<Key.space><Key.shift>lauren<Key.enter><Key.shift>Pa<Key.backspace>rada<Key.space><Key.shift>Shirt<Key.enter>
Screenshot: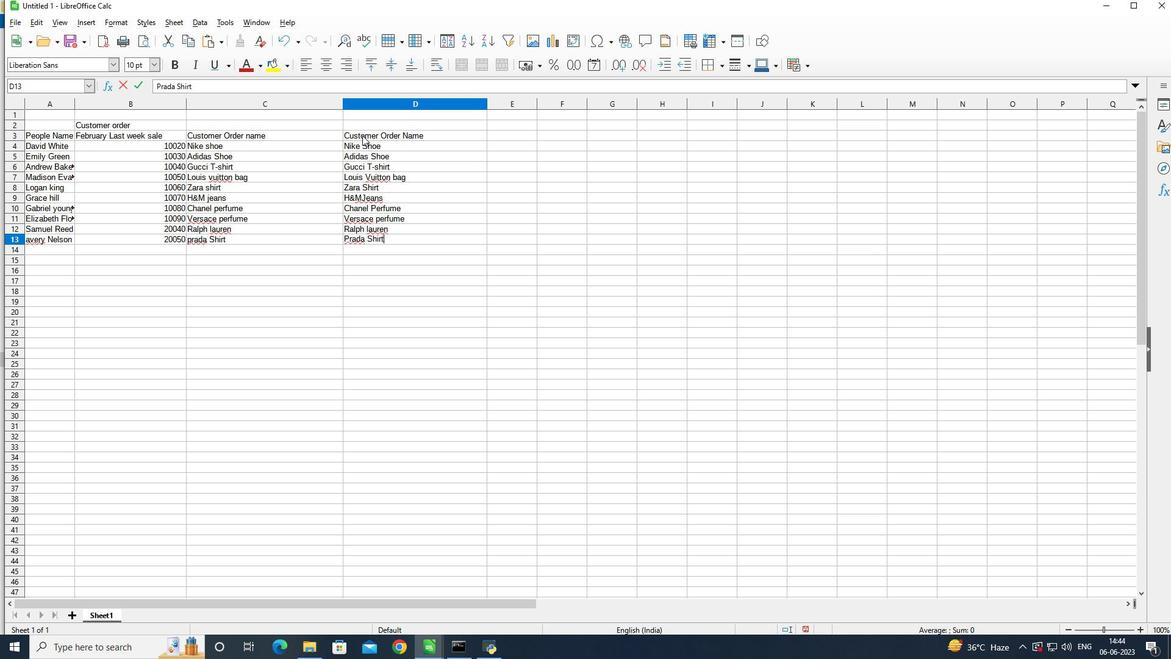 
Action: Mouse moved to (499, 134)
Screenshot: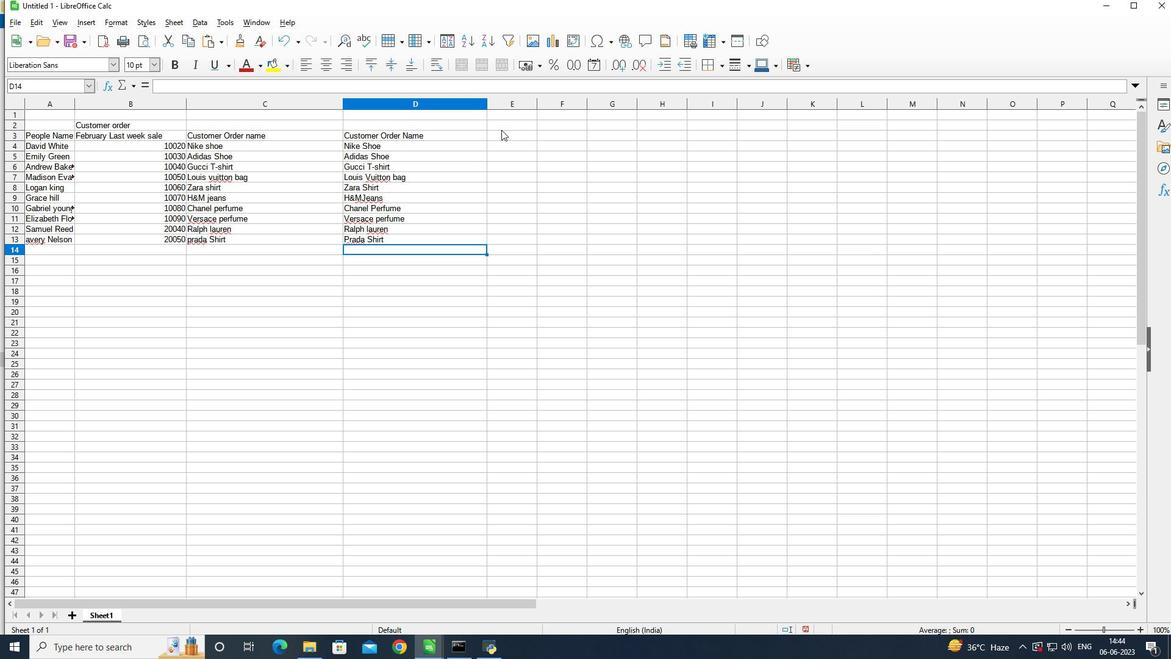
Action: Mouse pressed left at (499, 134)
Screenshot: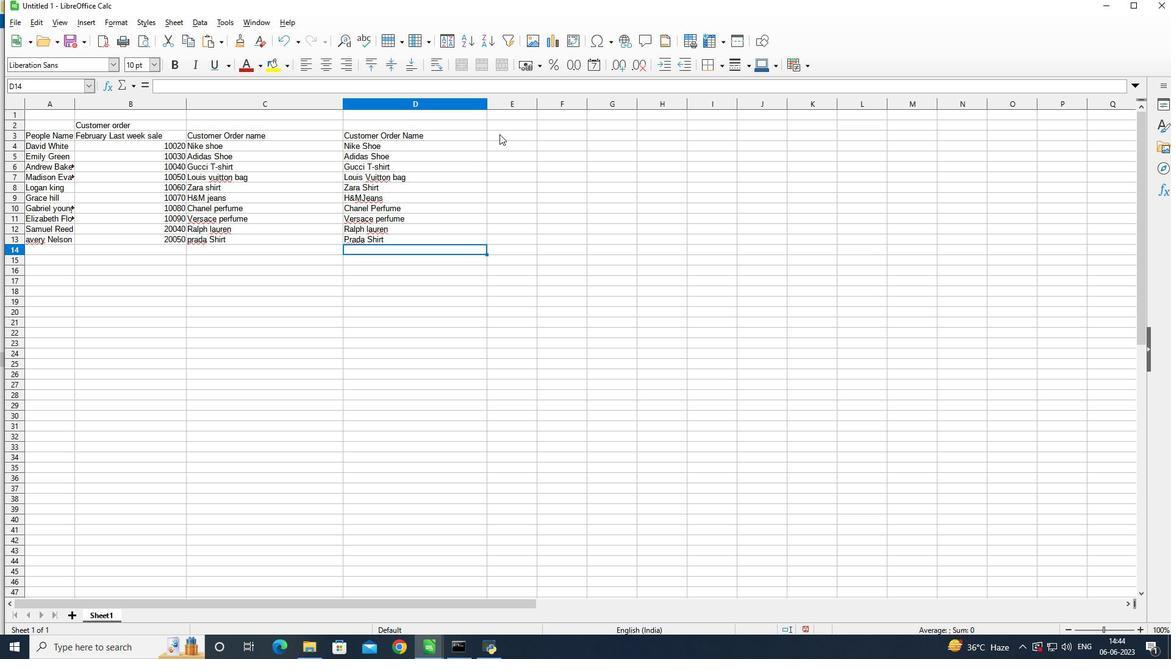 
Action: Mouse moved to (501, 130)
Screenshot: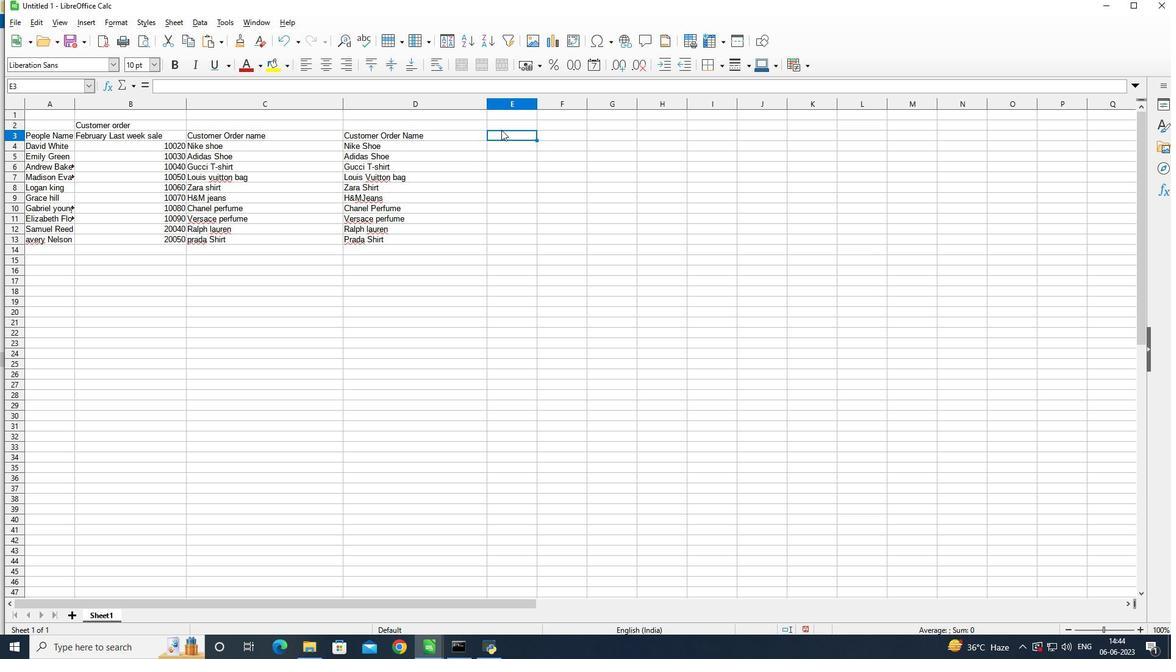 
Action: Key pressed <Key.shift>Order<Key.space>price<Key.enter>10000<Key.enter>11111<Key.enter>12000<Key.enter>12222<Key.enter>130000<Key.backspace>0<Key.backspace><Key.enter>14000<Key.enter>13000<Key.backspace>2<Key.enter>14005<Key.enter>14444<Key.enter>15000
Screenshot: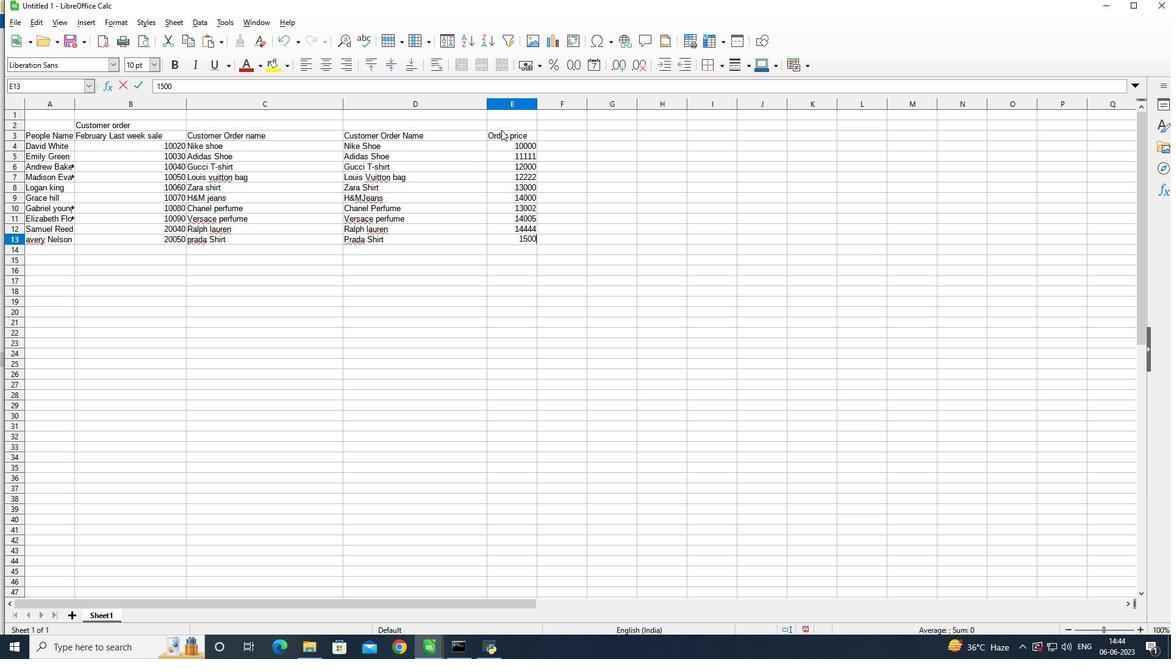 
Action: Mouse moved to (617, 234)
Screenshot: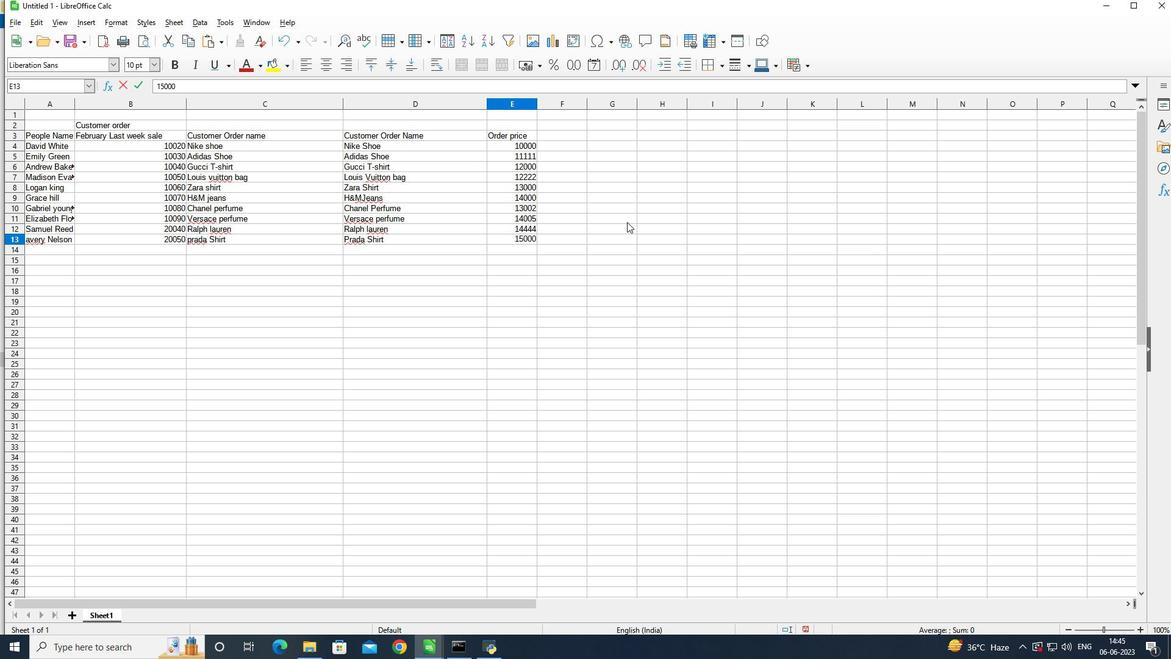 
Action: Key pressed ctrl+Saudit
Screenshot: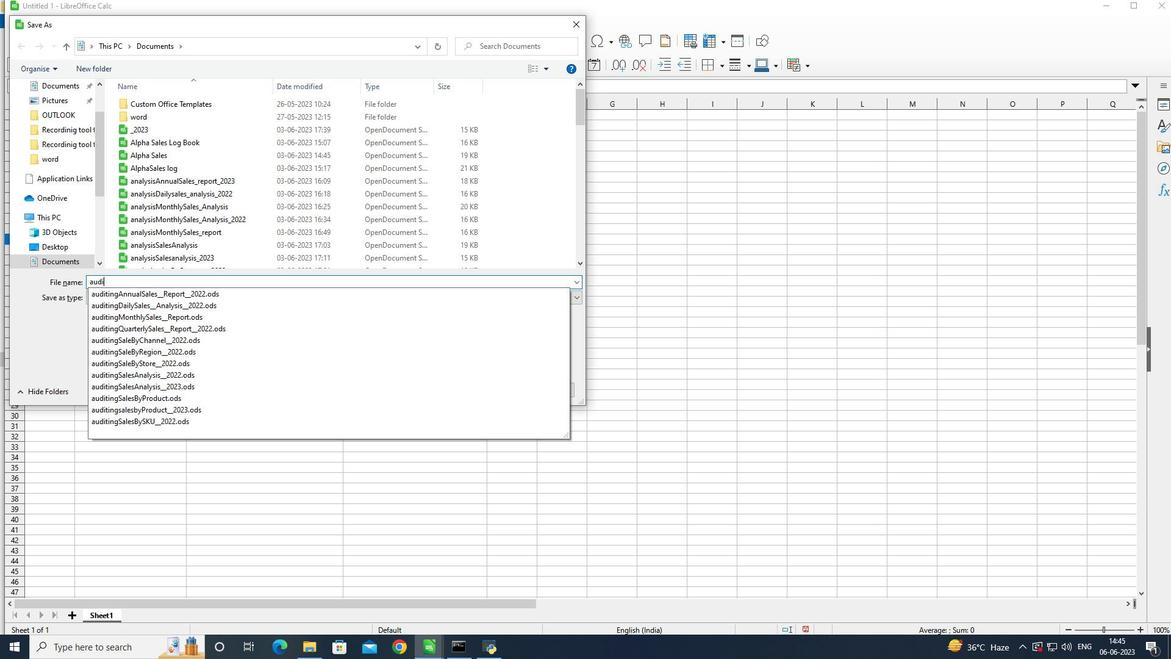
Action: Mouse moved to (617, 234)
Screenshot: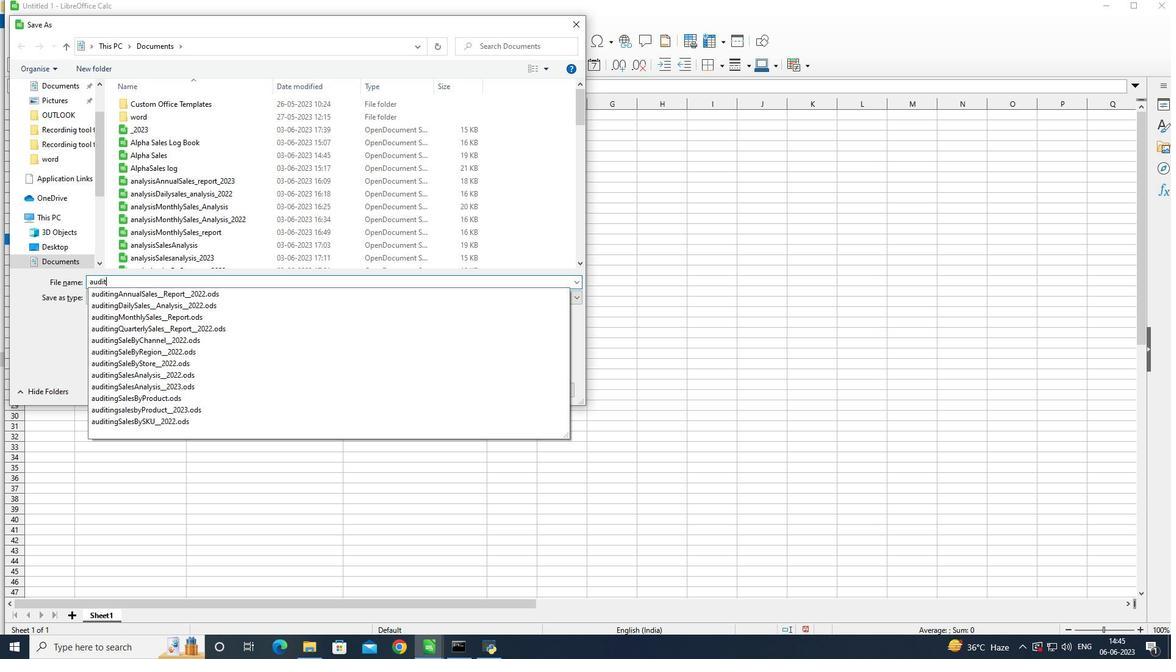 
Action: Key pressed ing<Key.shift>Sales<Key.shift>By<Key.shift><Key.shift><Key.shift><Key.shift><Key.shift>Territory<Key.shift_r><Key.shift_r><Key.shift_r><Key.shift_r><Key.shift_r>__2023<Key.enter>
Screenshot: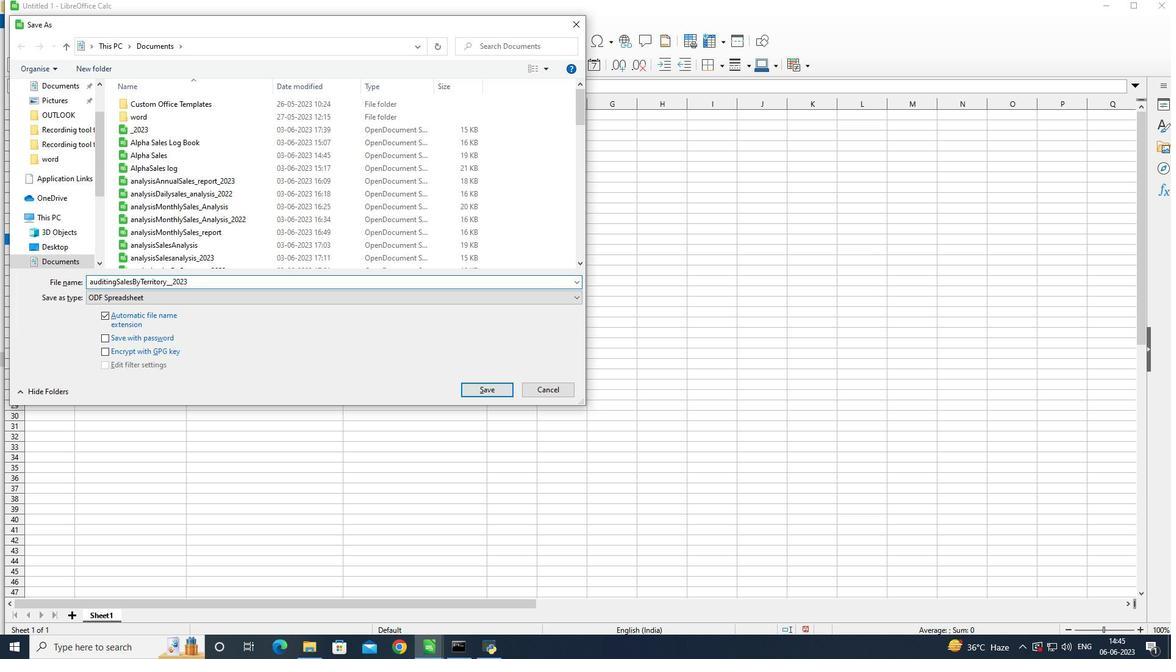
Action: Mouse moved to (625, 234)
Screenshot: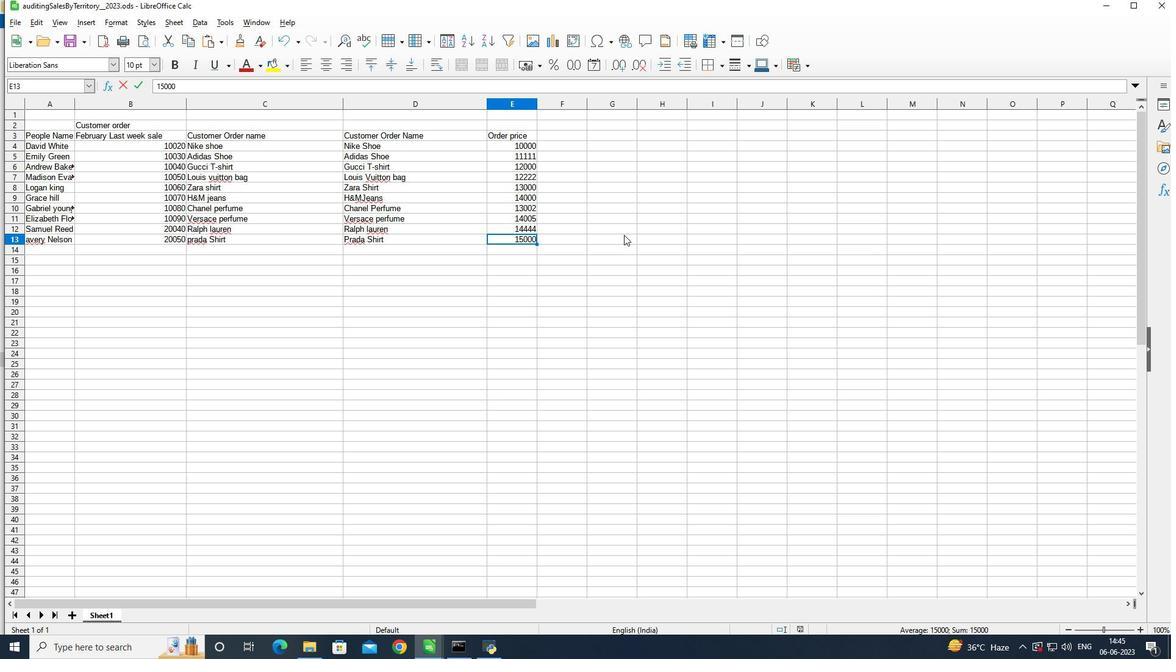 
